 Task: Open Card Software Maintenance Review in Board Resource Allocation Software to Workspace Hotel Reservations and add a team member Softage.4@softage.net, a label Blue, a checklist Email Marketing, an attachment from your computer, a color Blue and finally, add a card description 'Plan and execute company team-building activity at a hiking trail' and a comment 'Let us approach this task with a sense of self-reflection and self-awareness, recognizing our own strengths and weaknesses.'. Add a start date 'Jan 04, 1900' with a due date 'Jan 11, 1900'
Action: Mouse moved to (100, 47)
Screenshot: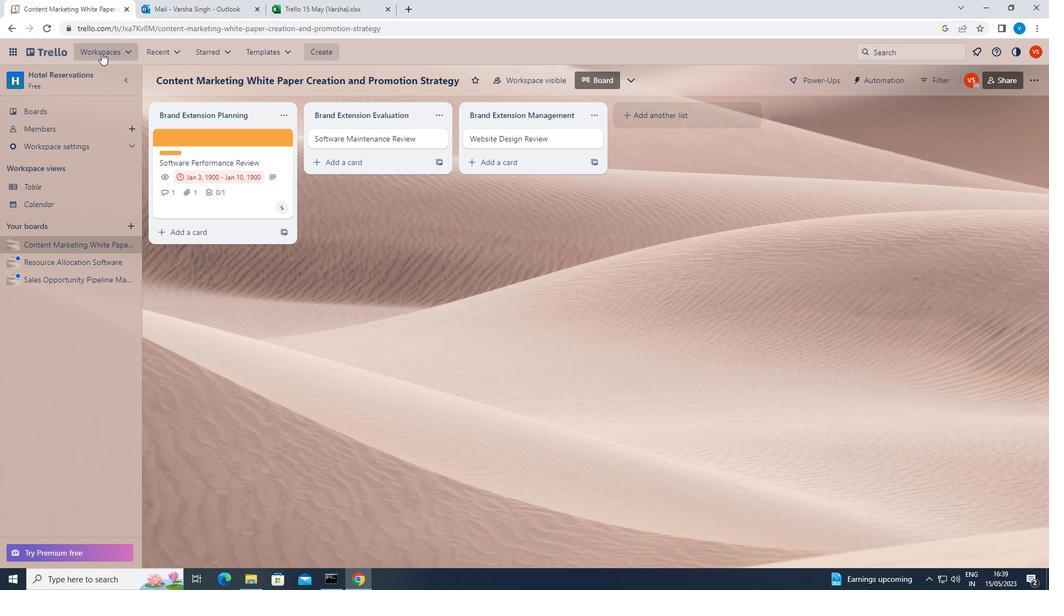 
Action: Mouse pressed left at (100, 47)
Screenshot: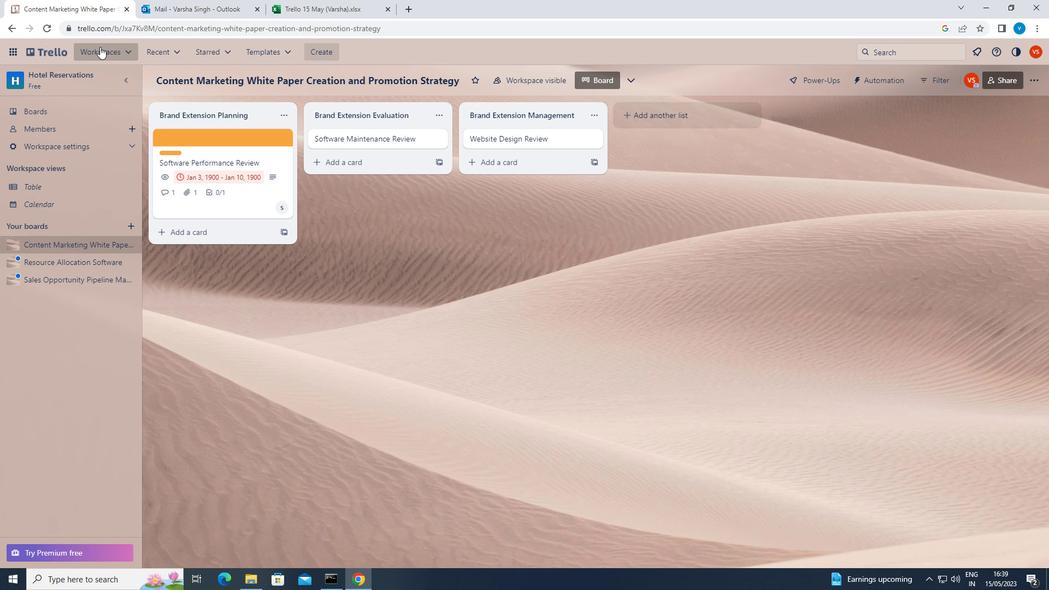 
Action: Mouse moved to (123, 542)
Screenshot: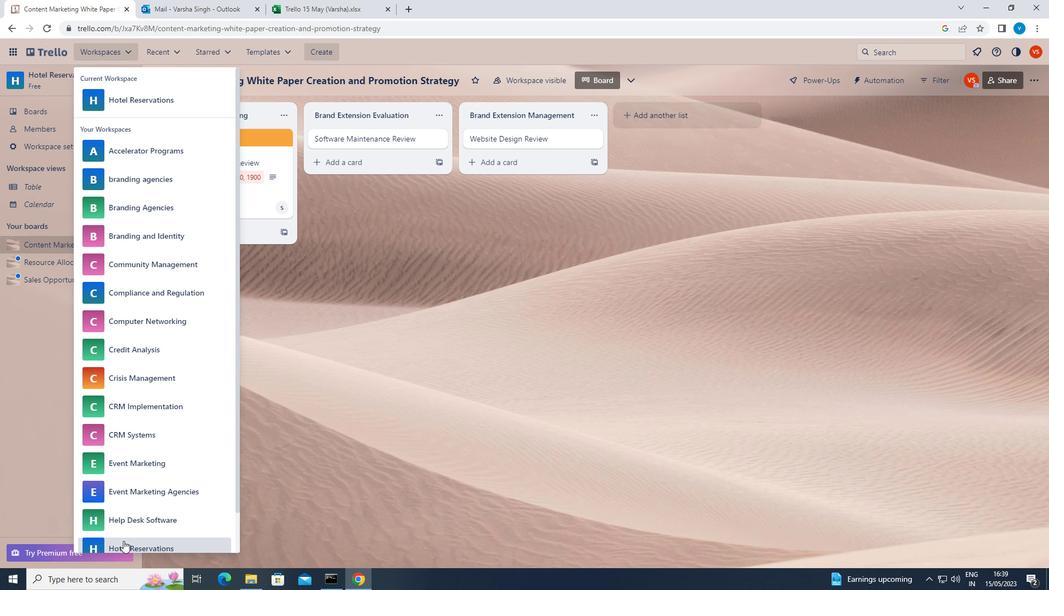 
Action: Mouse pressed left at (123, 542)
Screenshot: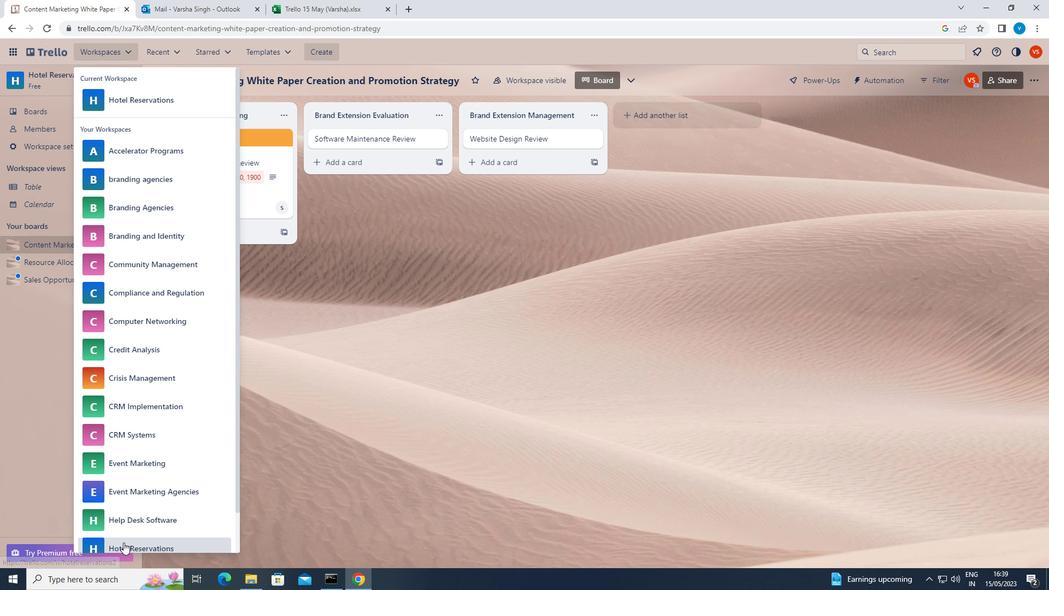 
Action: Mouse moved to (54, 260)
Screenshot: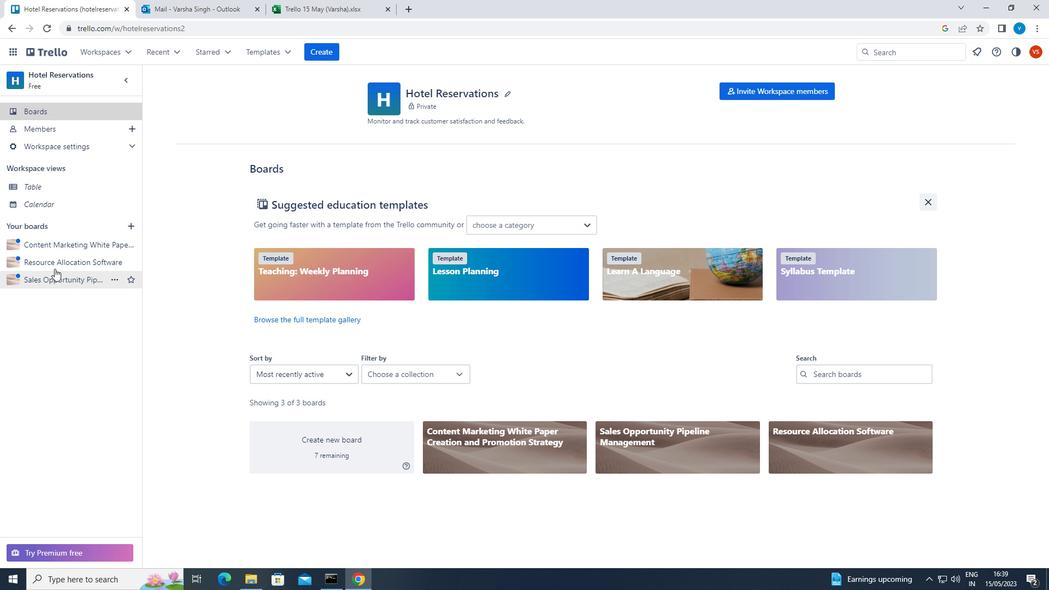 
Action: Mouse pressed left at (54, 260)
Screenshot: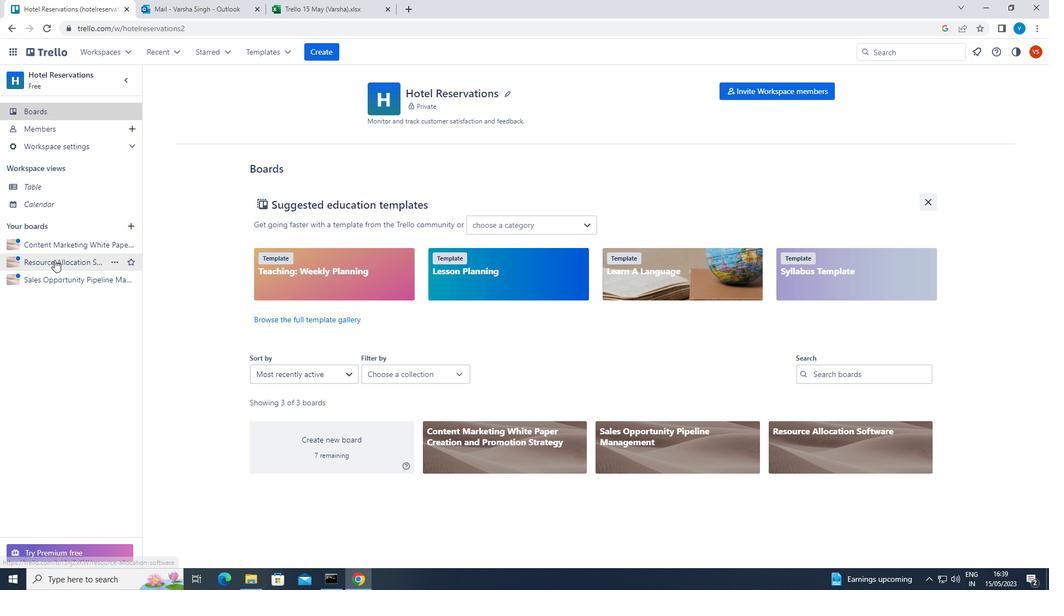 
Action: Mouse moved to (332, 141)
Screenshot: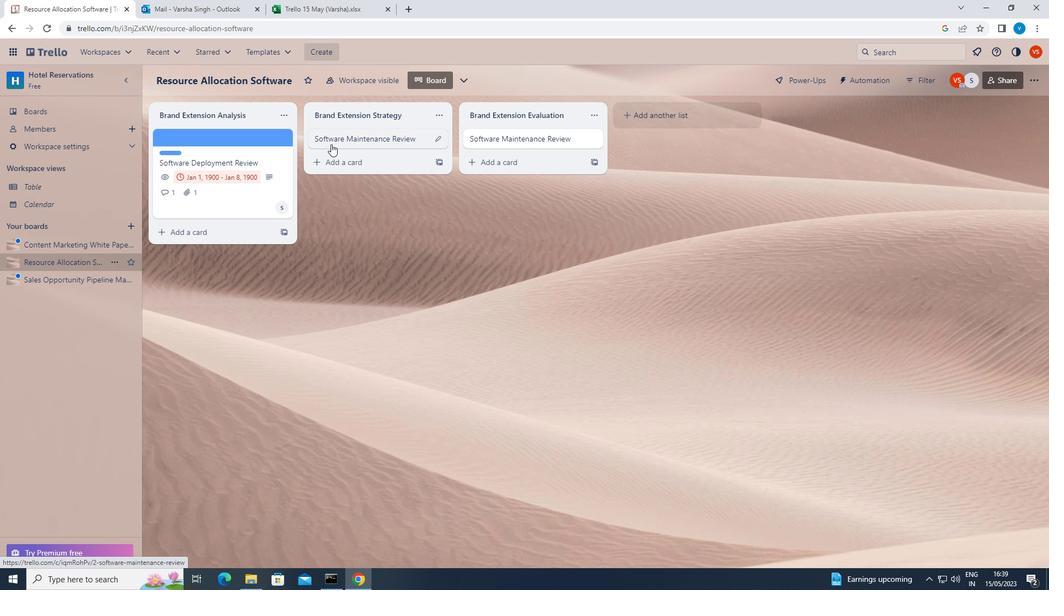 
Action: Mouse pressed left at (332, 141)
Screenshot: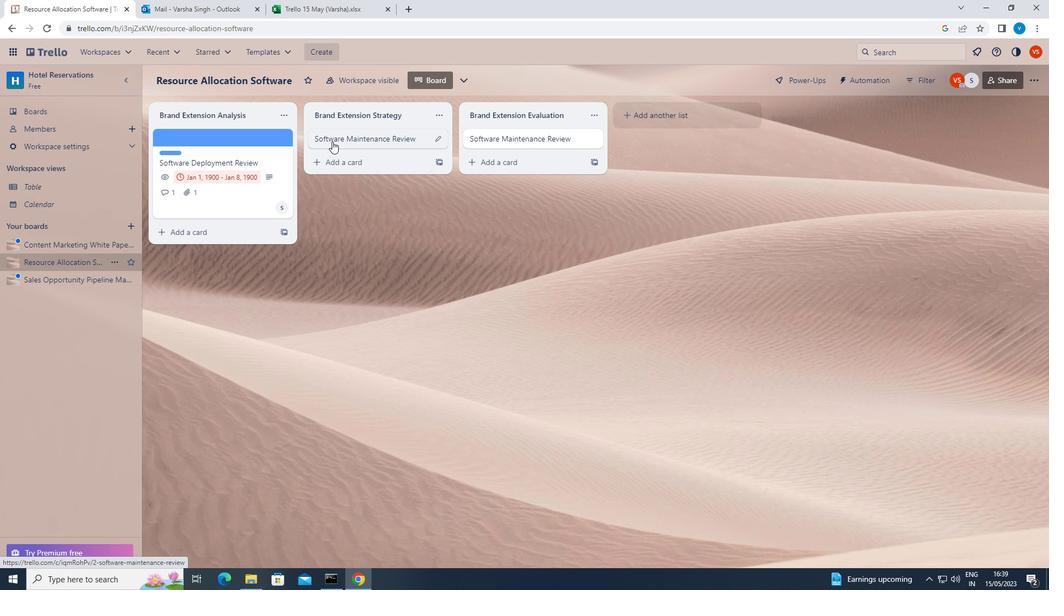 
Action: Mouse moved to (663, 174)
Screenshot: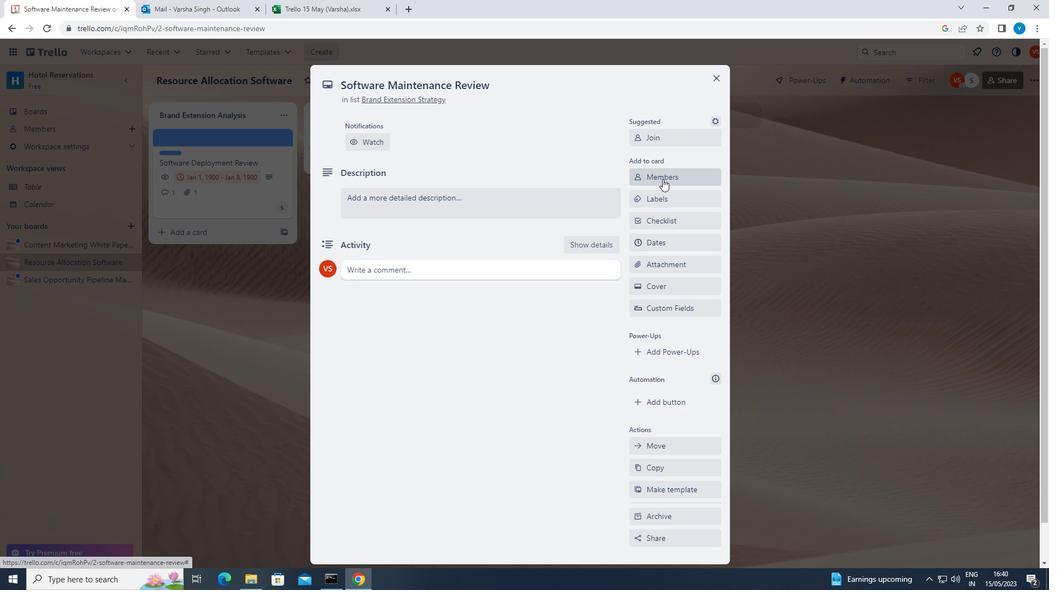 
Action: Mouse pressed left at (663, 174)
Screenshot: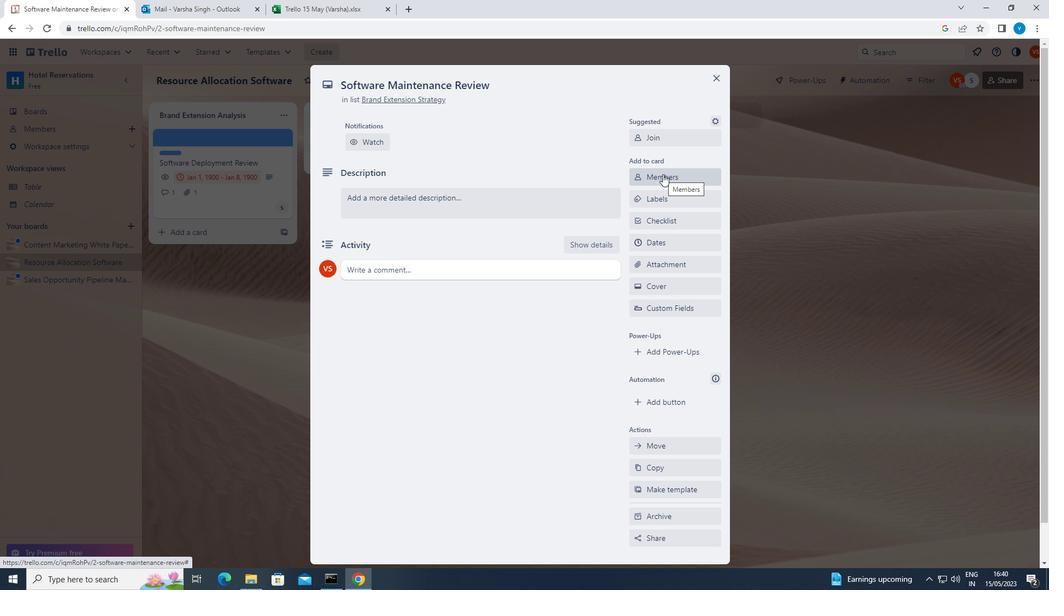 
Action: Key pressed <Key.shift>SOFTAGE.4<Key.shift><Key.shift>@SOFTAGE.NET
Screenshot: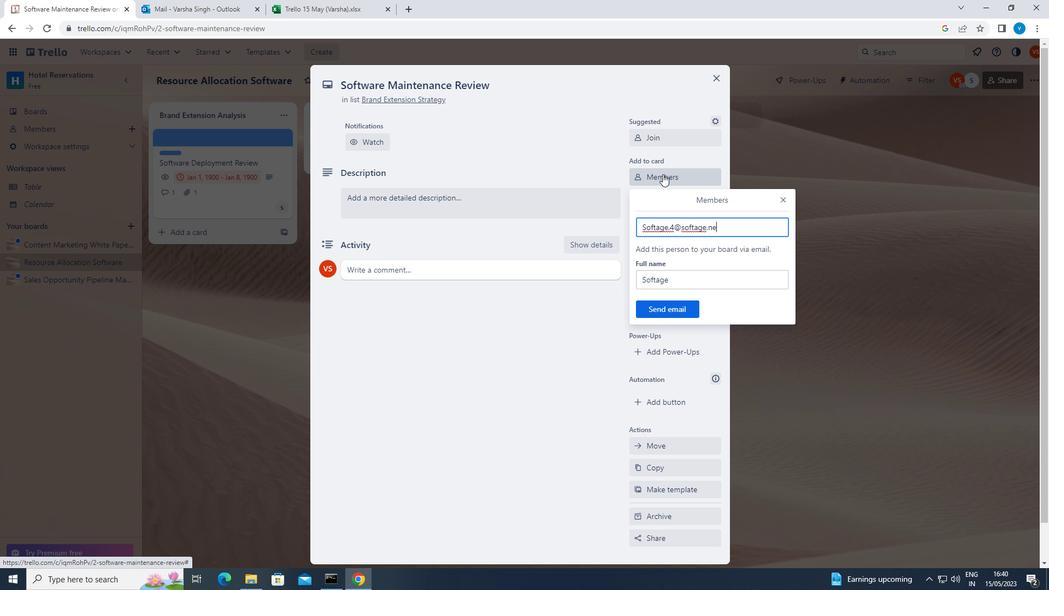 
Action: Mouse moved to (673, 302)
Screenshot: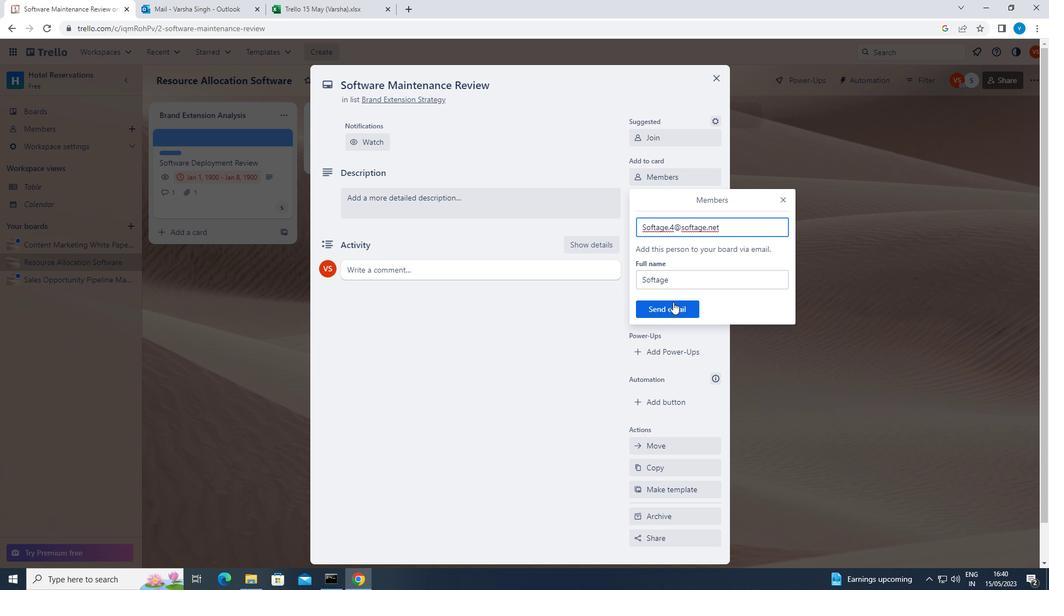 
Action: Mouse pressed left at (673, 302)
Screenshot: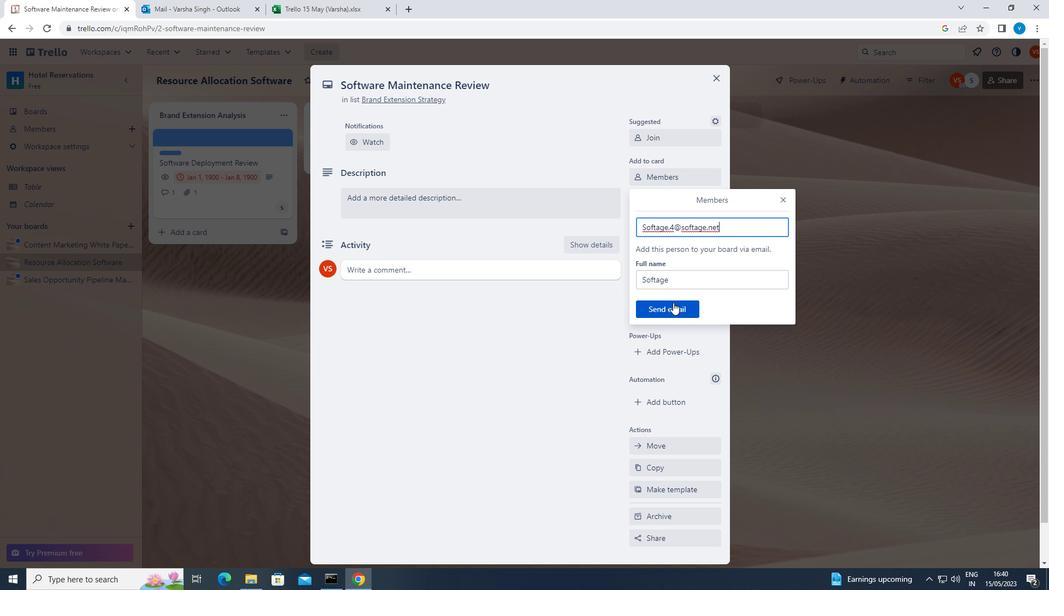 
Action: Mouse moved to (670, 198)
Screenshot: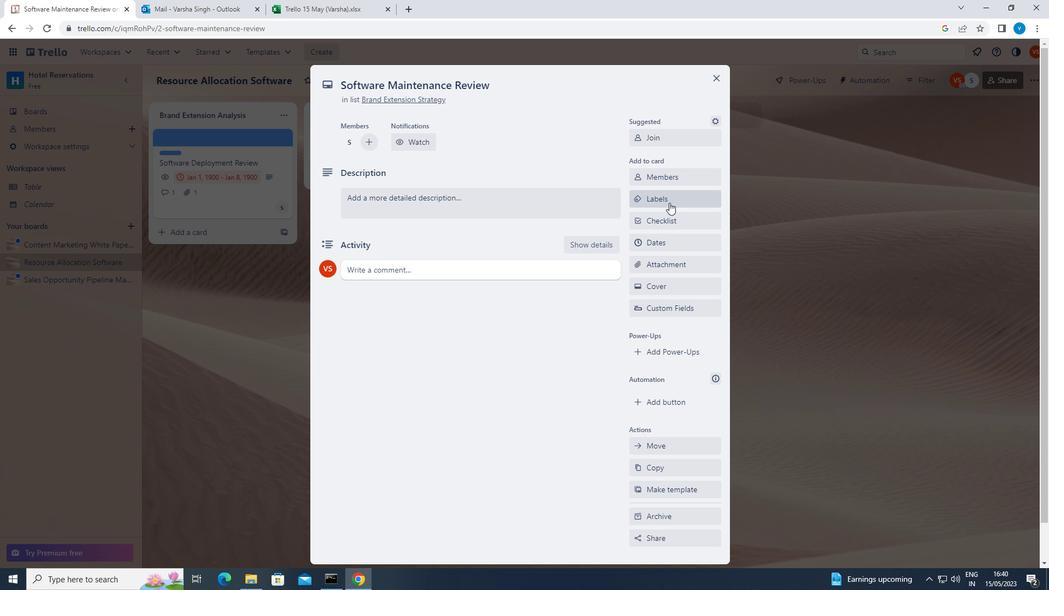 
Action: Mouse pressed left at (670, 198)
Screenshot: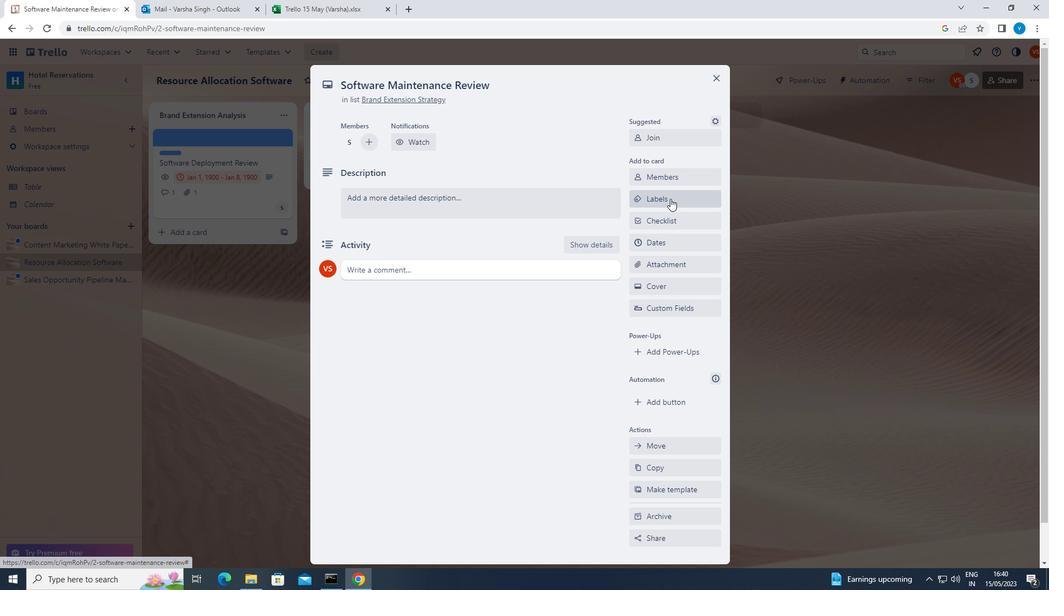 
Action: Mouse moved to (671, 379)
Screenshot: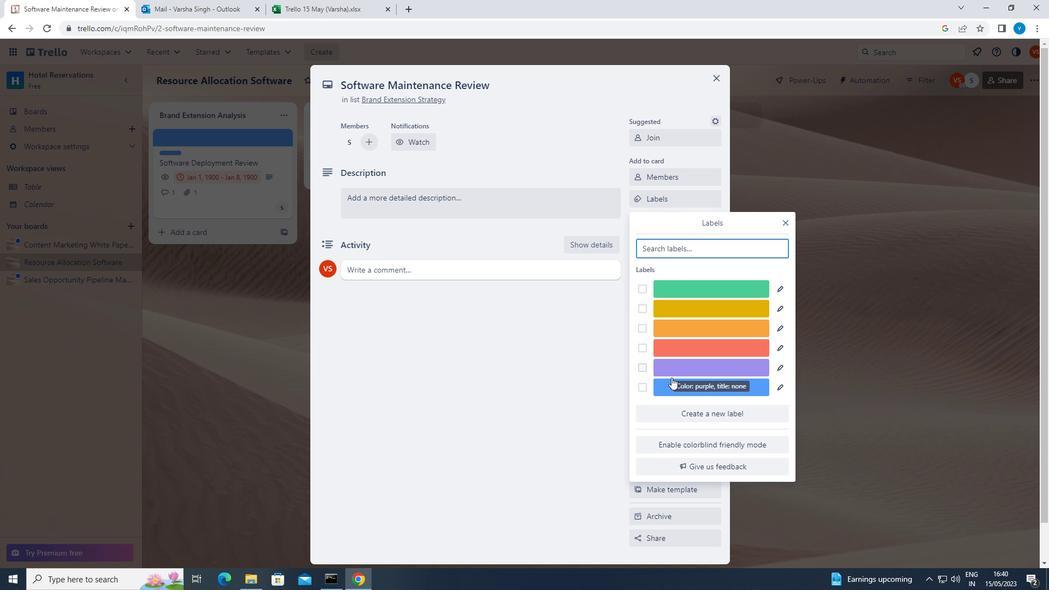 
Action: Mouse pressed left at (671, 379)
Screenshot: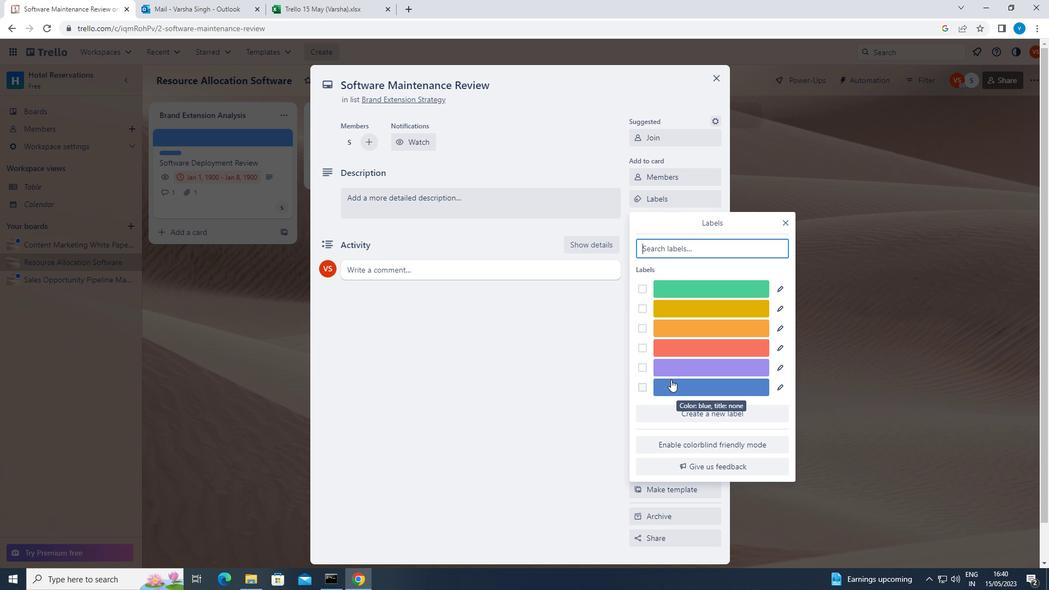 
Action: Mouse moved to (787, 224)
Screenshot: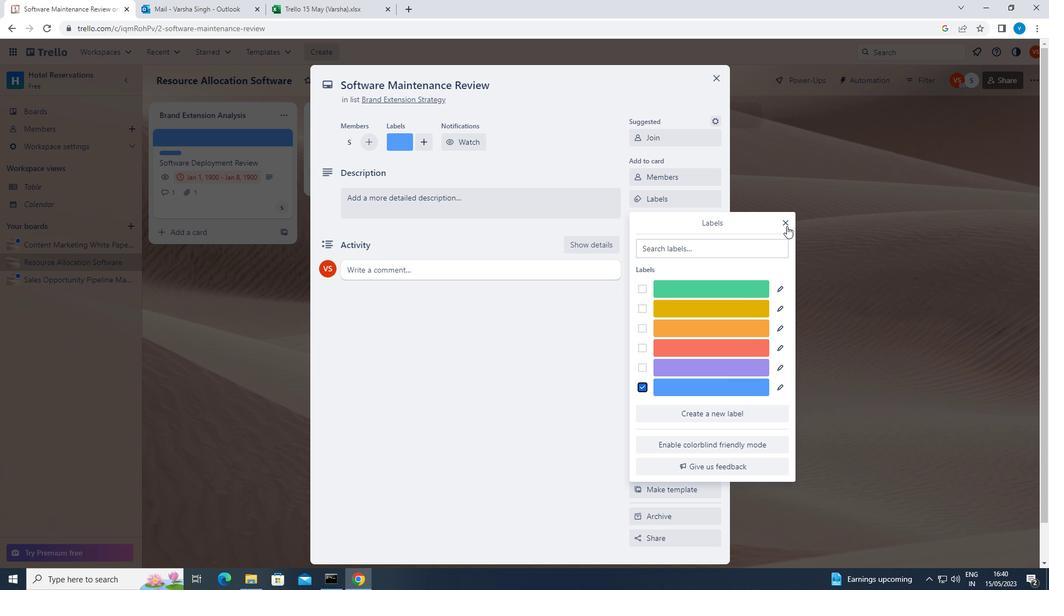 
Action: Mouse pressed left at (787, 224)
Screenshot: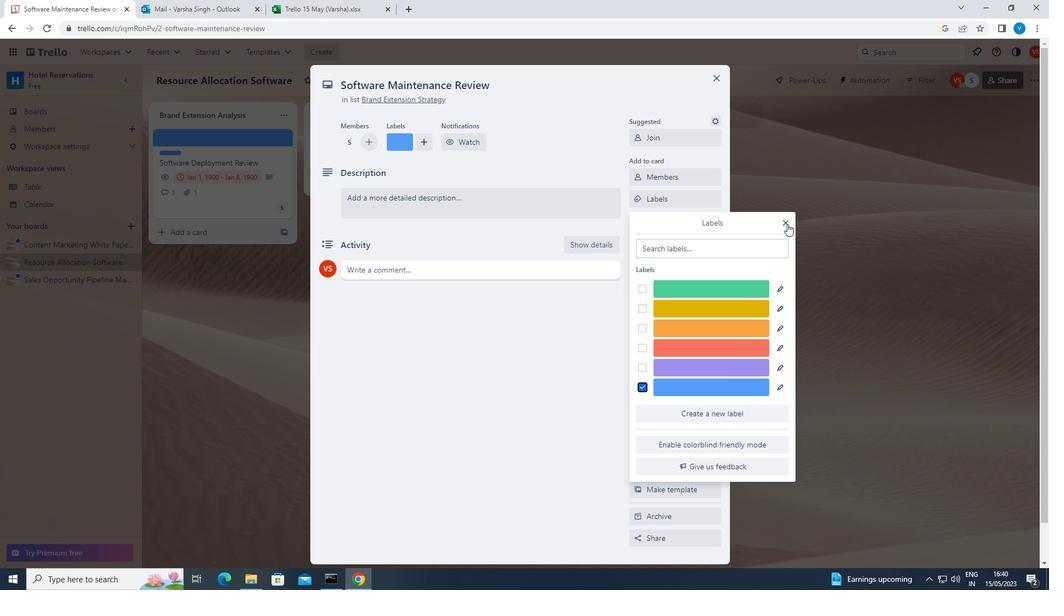
Action: Mouse moved to (703, 225)
Screenshot: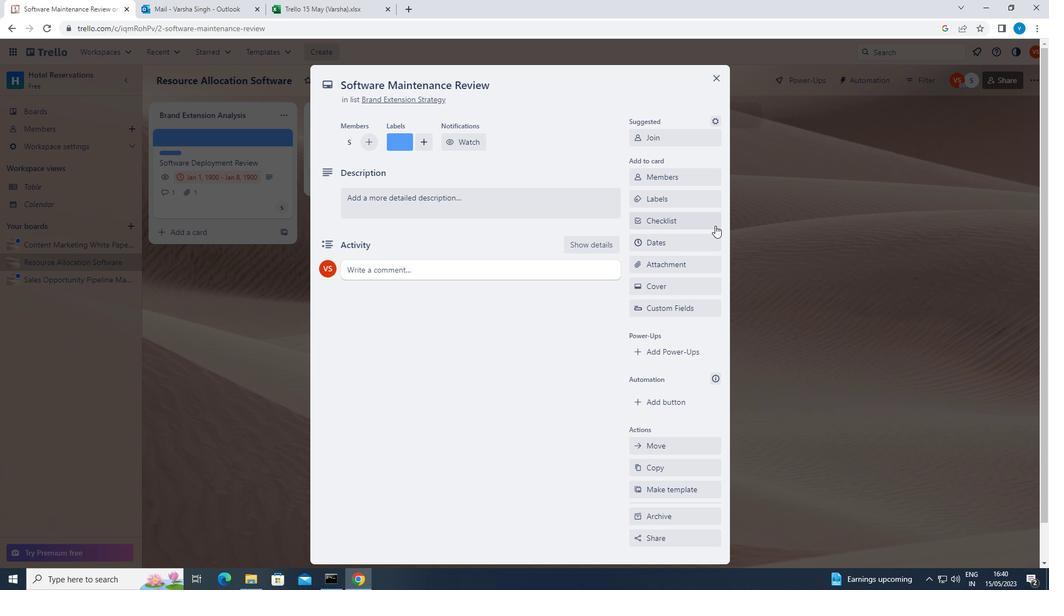 
Action: Mouse pressed left at (703, 225)
Screenshot: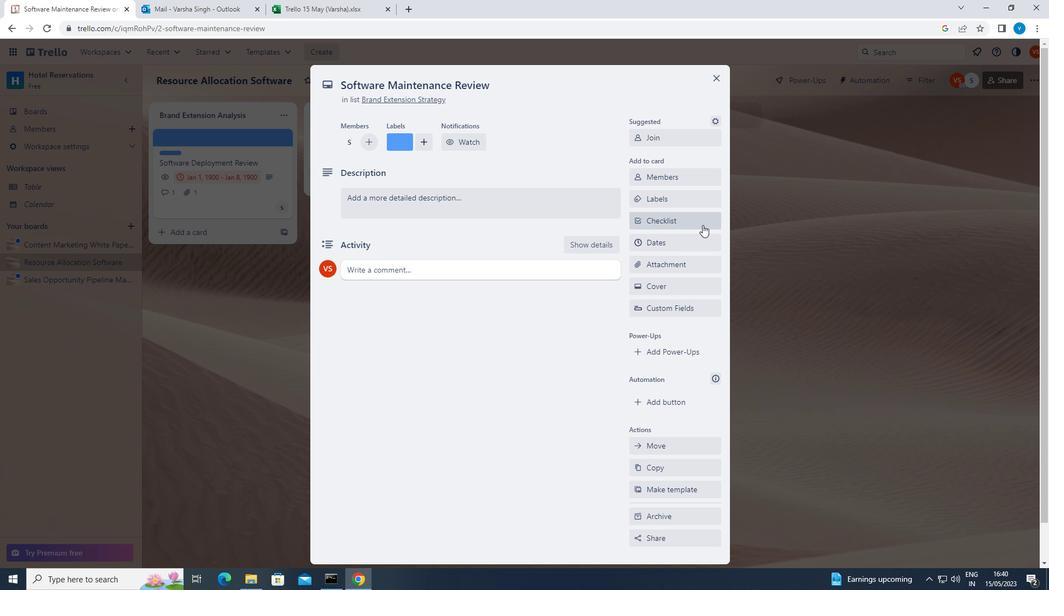 
Action: Mouse moved to (703, 224)
Screenshot: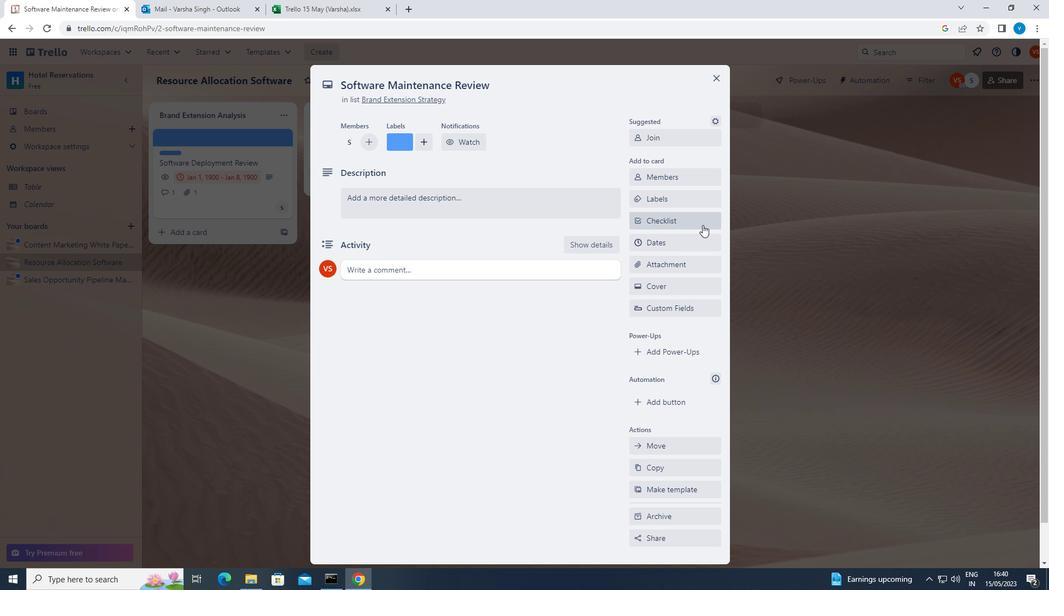 
Action: Key pressed <Key.shift>EMAIL<Key.space><Key.shift>MARKETING
Screenshot: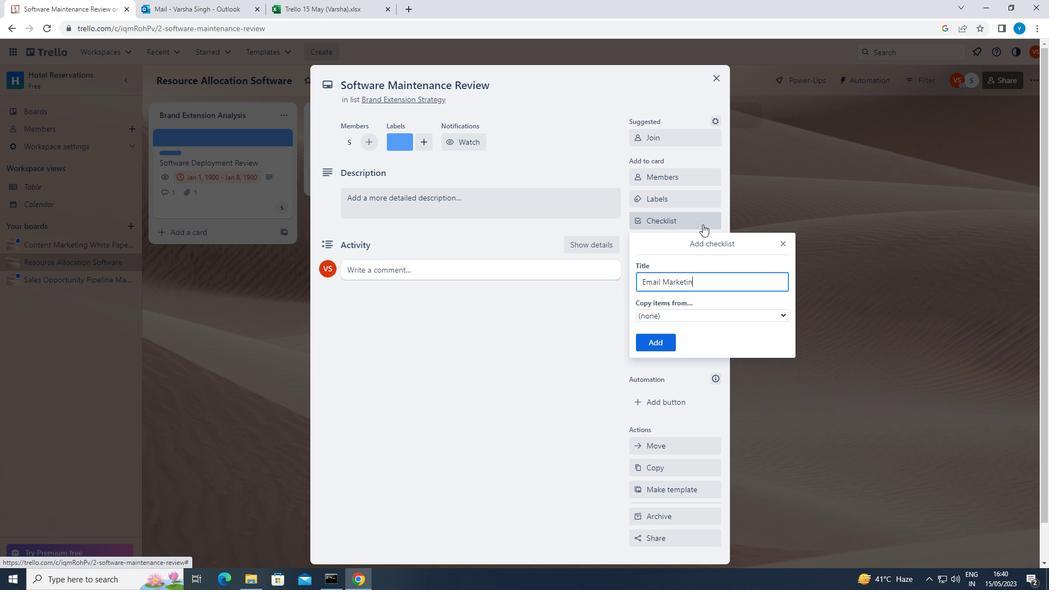 
Action: Mouse moved to (660, 343)
Screenshot: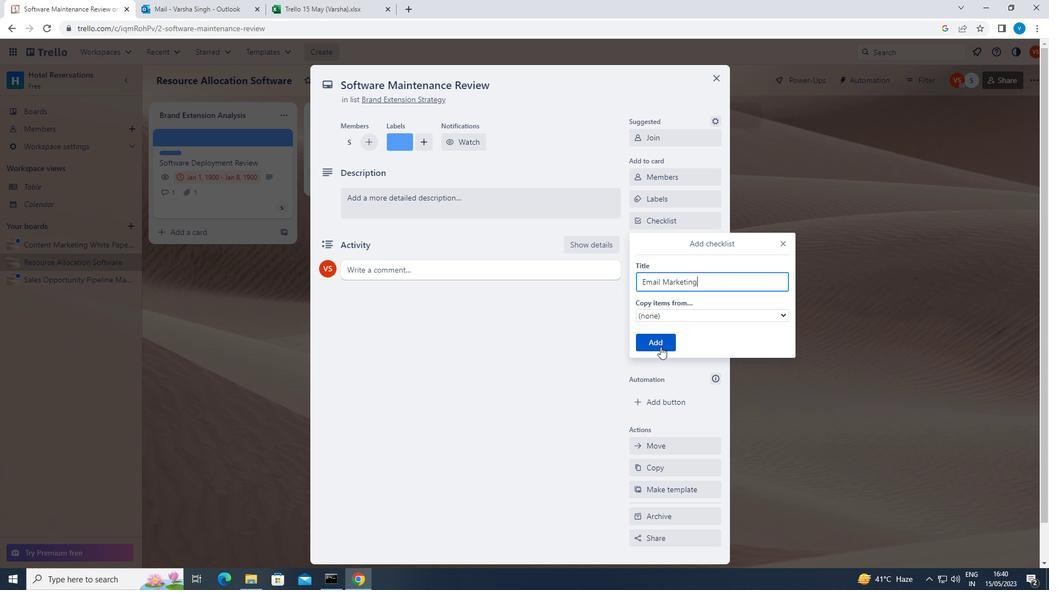 
Action: Mouse pressed left at (660, 343)
Screenshot: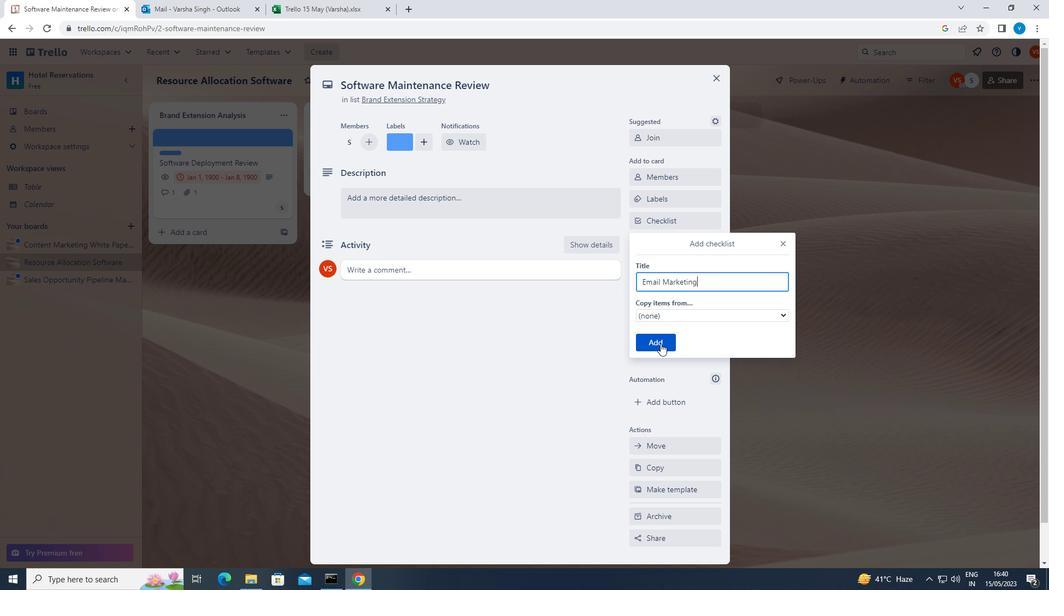 
Action: Mouse moved to (666, 266)
Screenshot: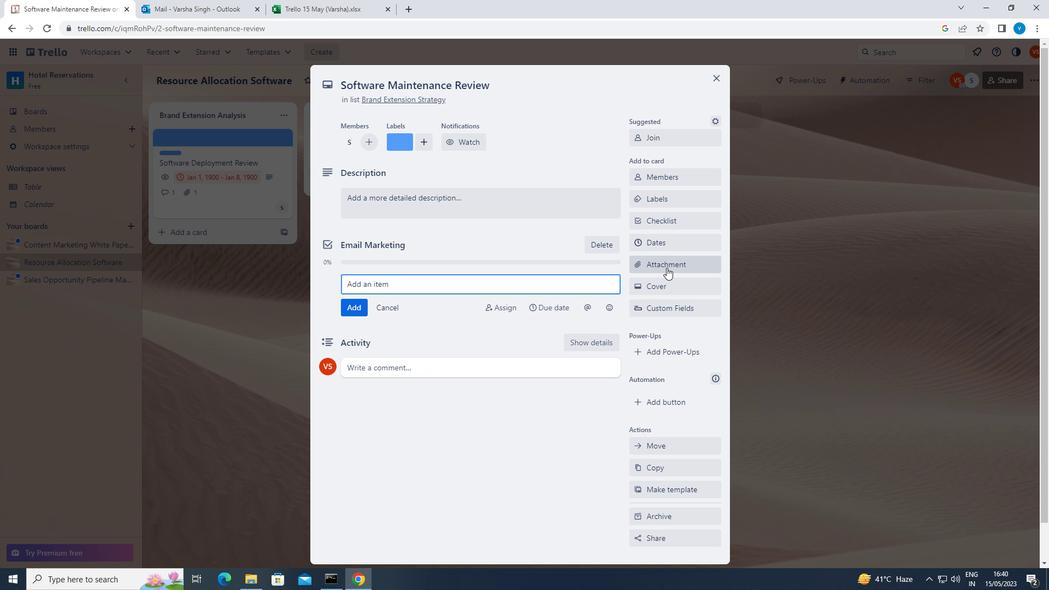 
Action: Mouse pressed left at (666, 266)
Screenshot: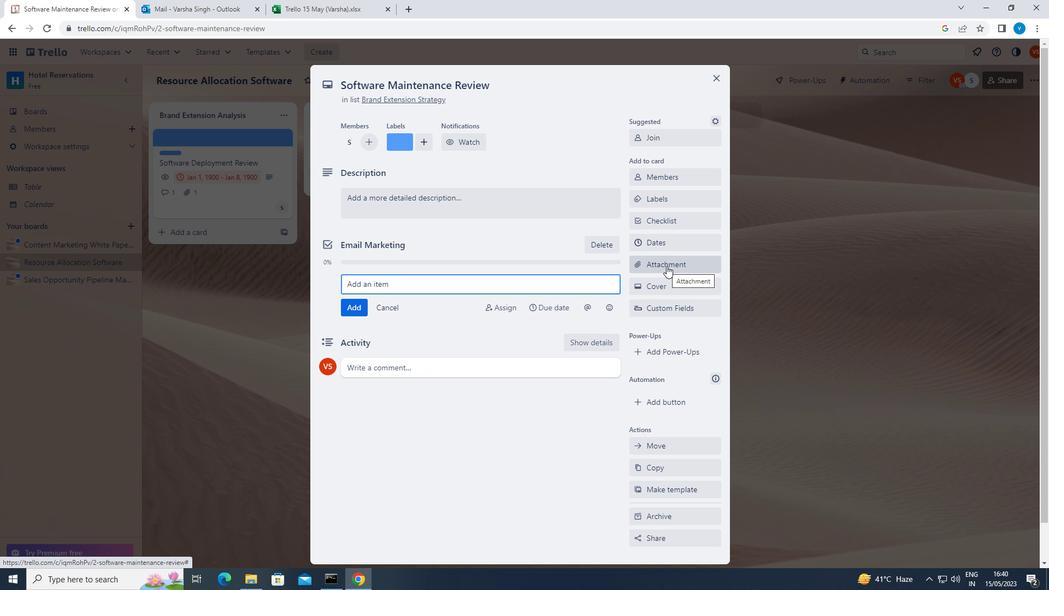 
Action: Mouse moved to (660, 308)
Screenshot: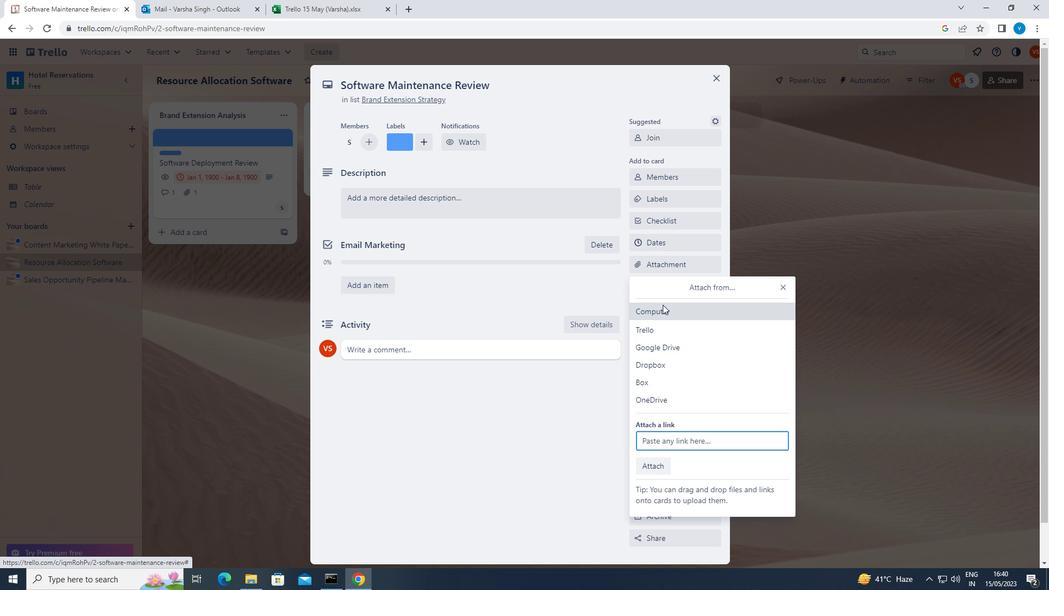 
Action: Mouse pressed left at (660, 308)
Screenshot: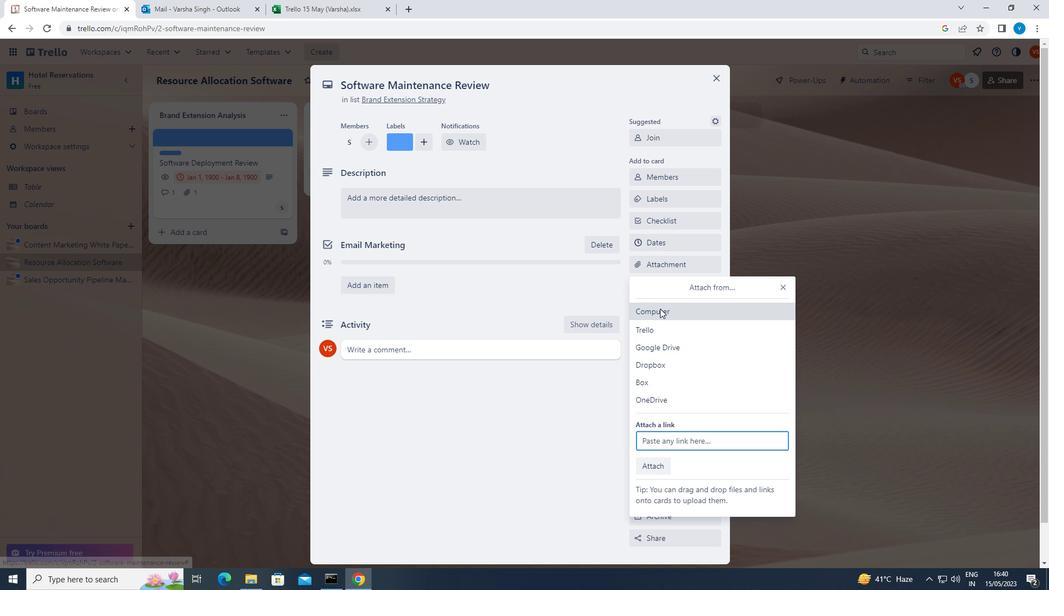 
Action: Mouse moved to (364, 195)
Screenshot: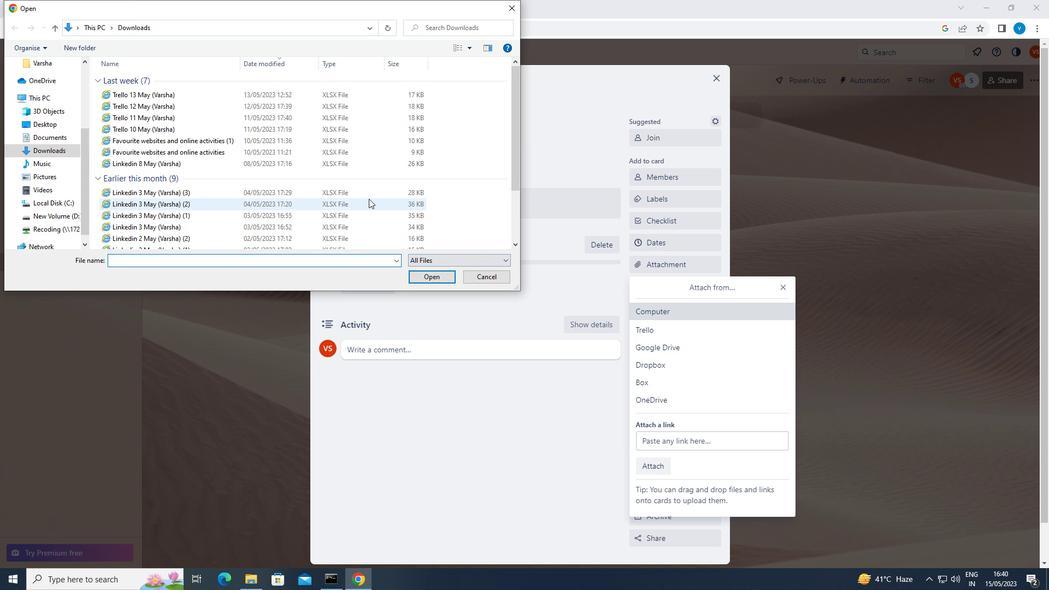 
Action: Mouse pressed left at (364, 195)
Screenshot: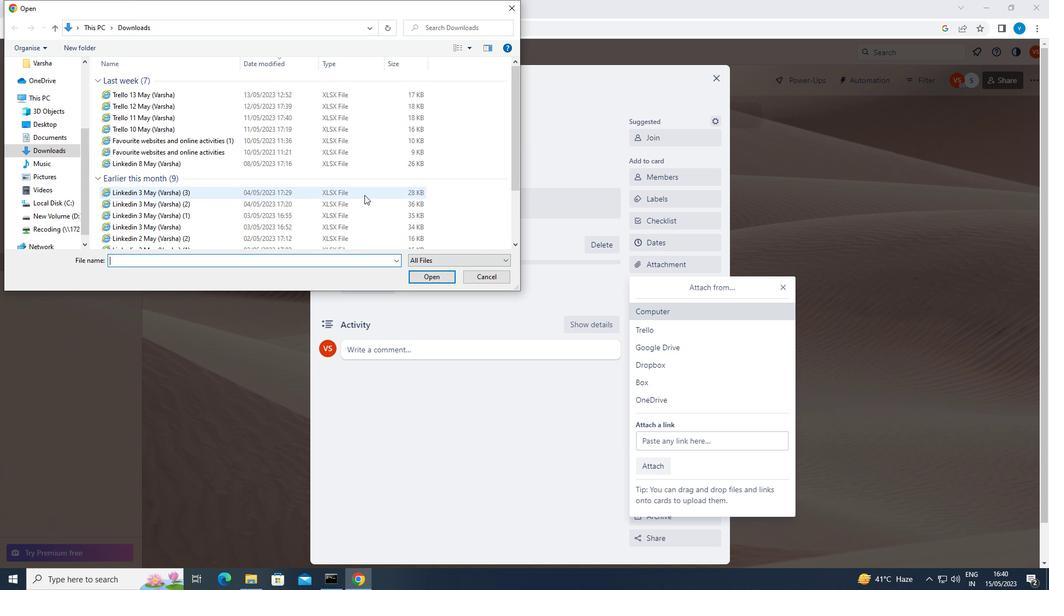
Action: Mouse moved to (438, 279)
Screenshot: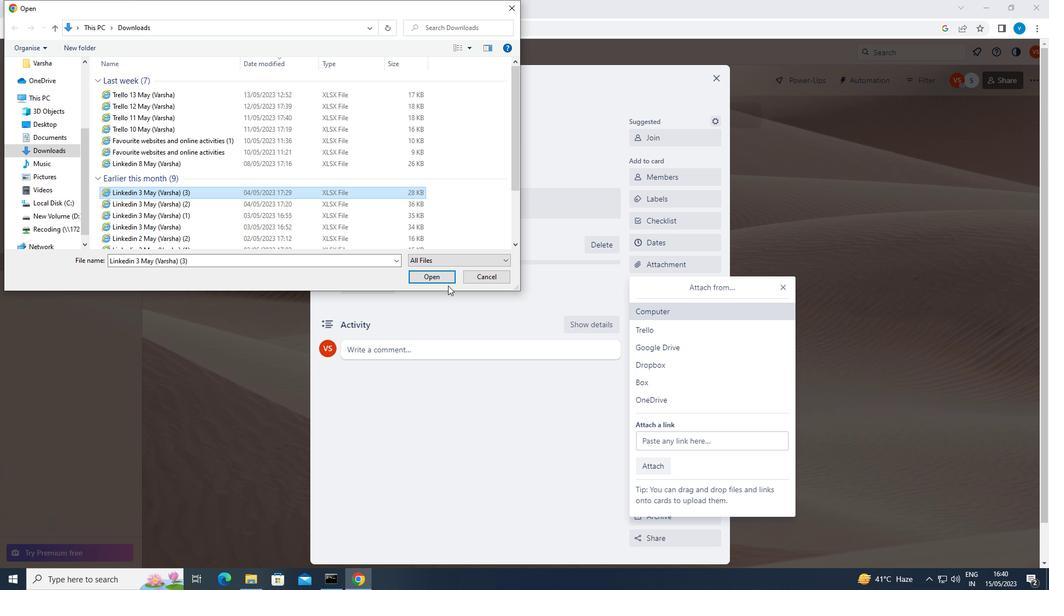
Action: Mouse pressed left at (438, 279)
Screenshot: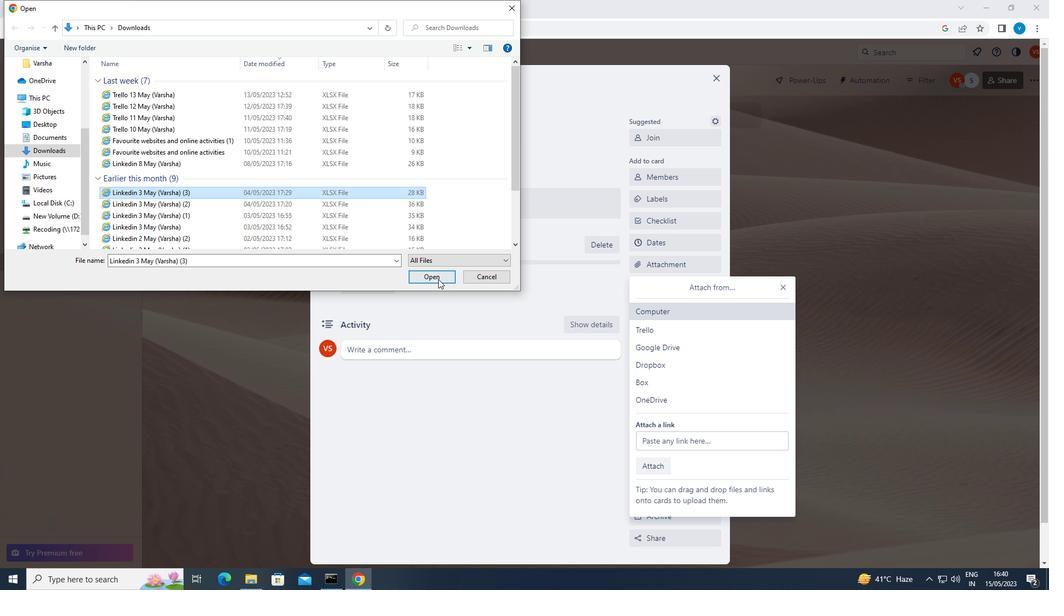 
Action: Mouse moved to (648, 286)
Screenshot: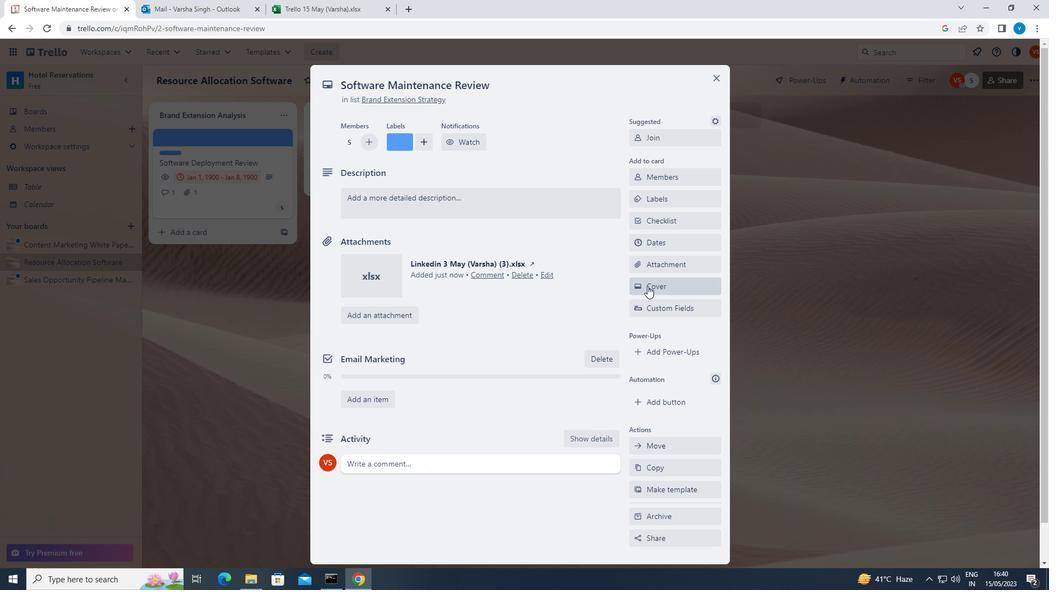 
Action: Mouse pressed left at (648, 286)
Screenshot: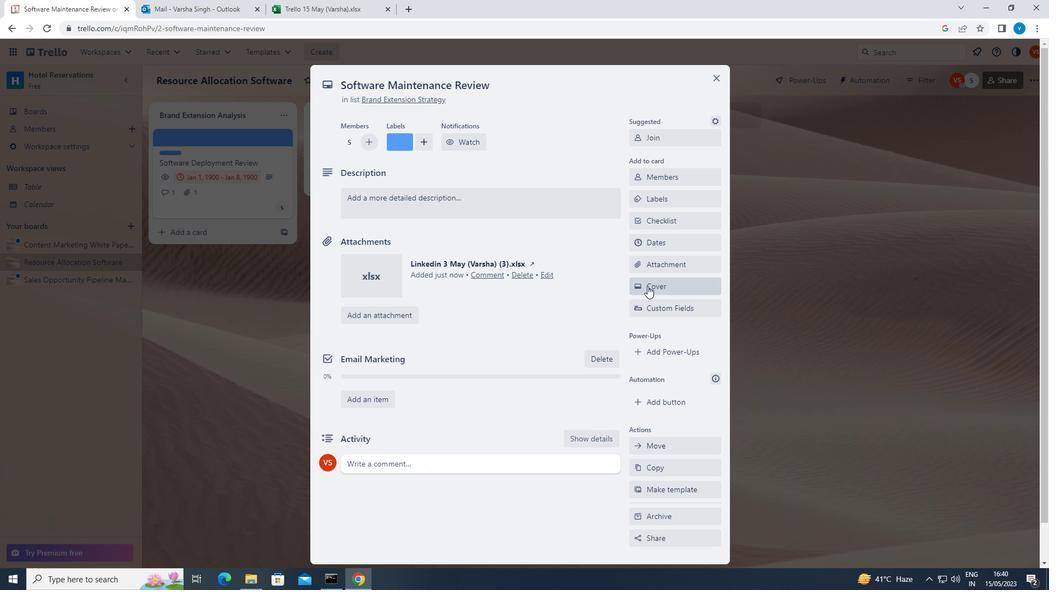 
Action: Mouse moved to (651, 370)
Screenshot: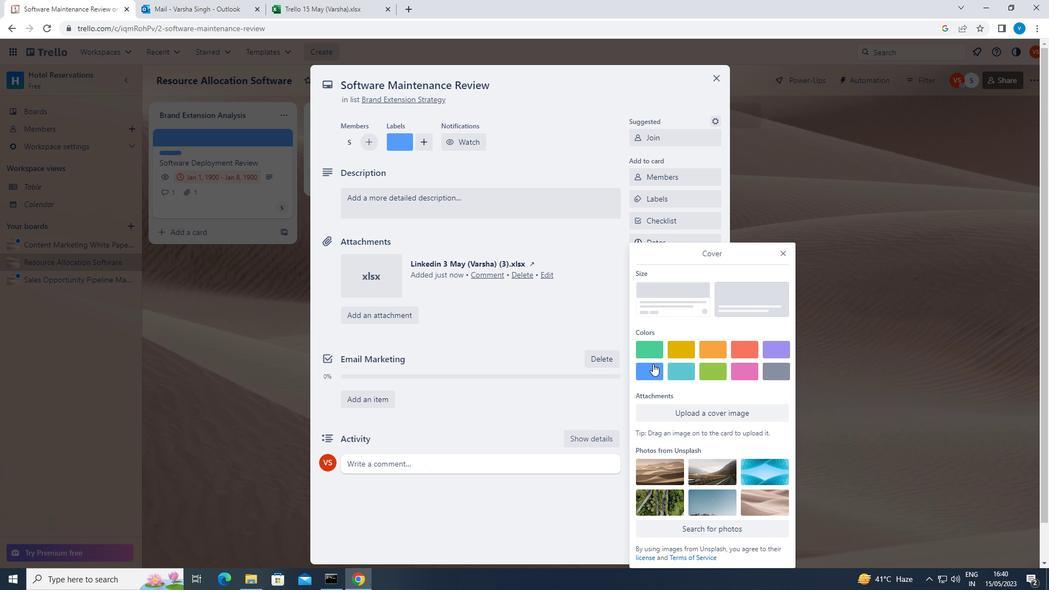 
Action: Mouse pressed left at (651, 370)
Screenshot: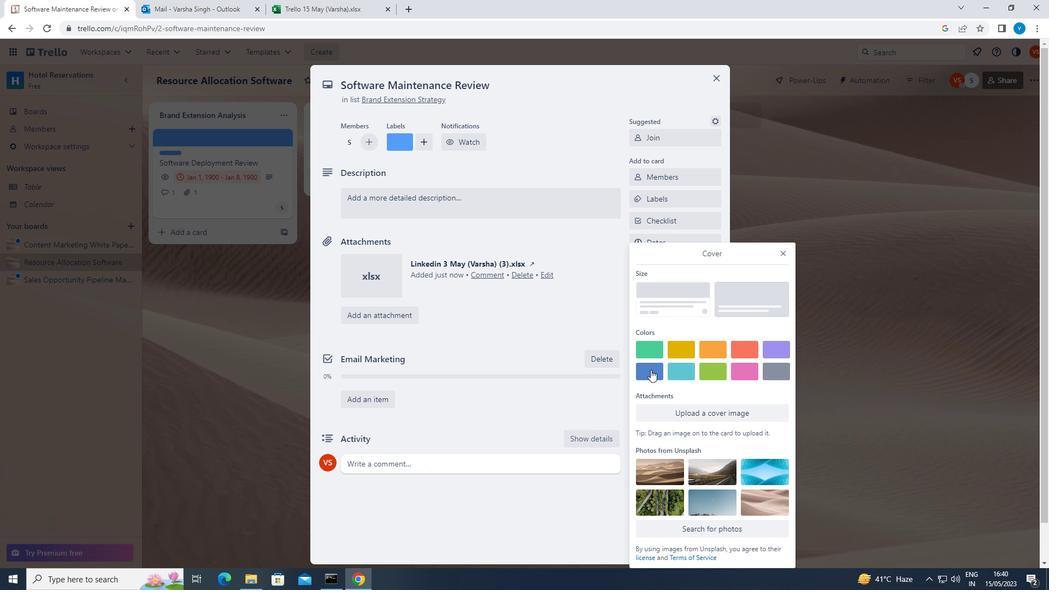 
Action: Mouse moved to (780, 235)
Screenshot: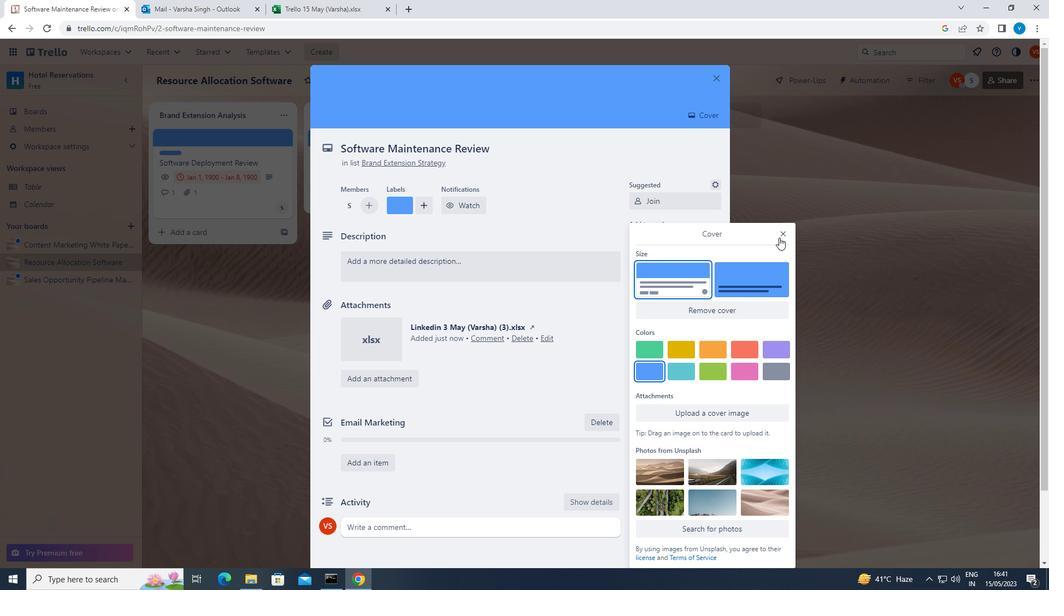 
Action: Mouse pressed left at (780, 235)
Screenshot: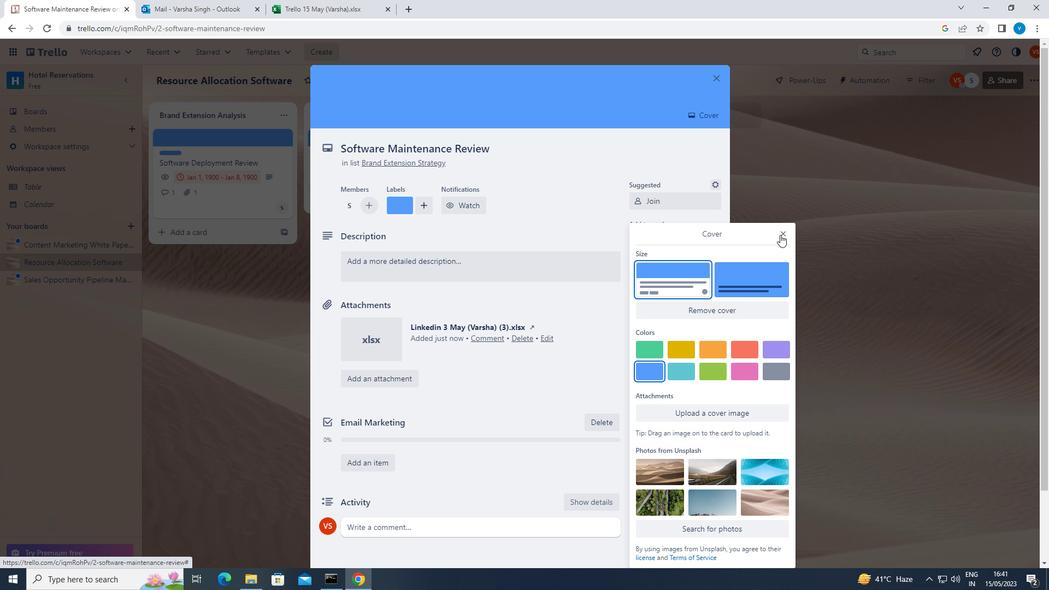 
Action: Mouse moved to (560, 266)
Screenshot: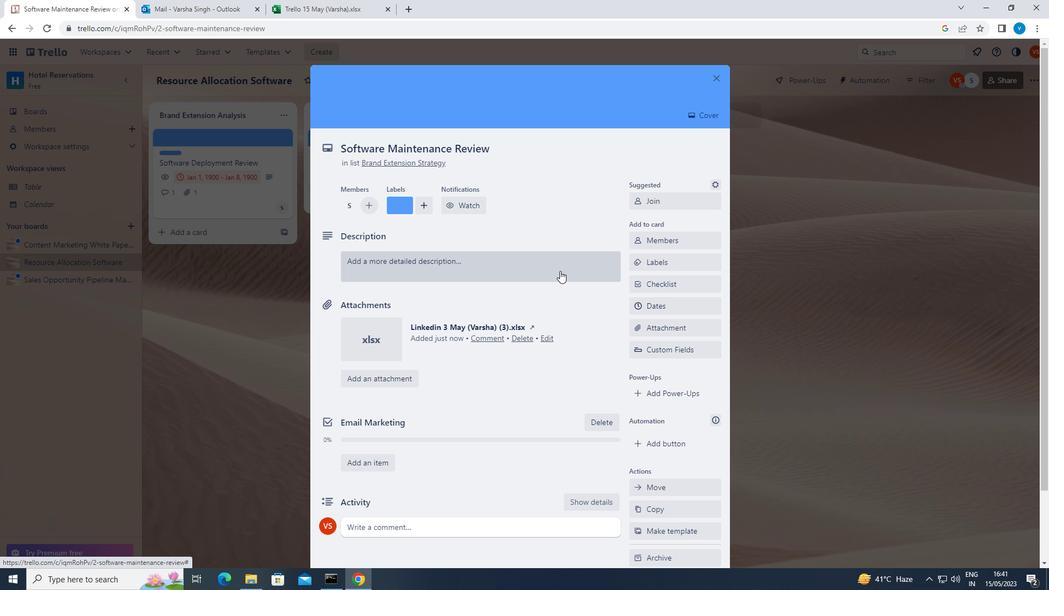 
Action: Mouse pressed left at (560, 266)
Screenshot: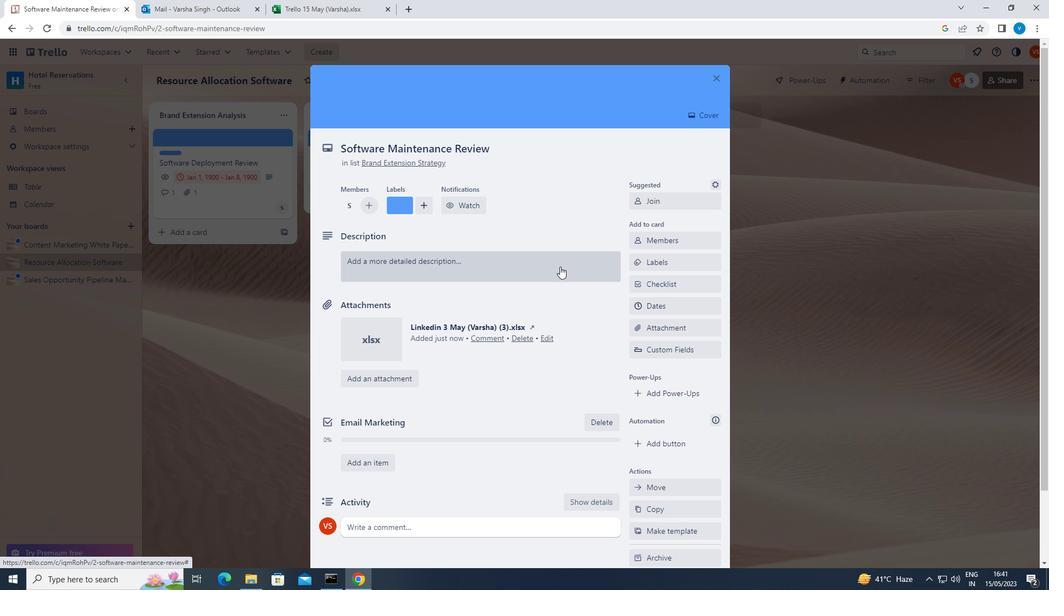 
Action: Mouse moved to (560, 266)
Screenshot: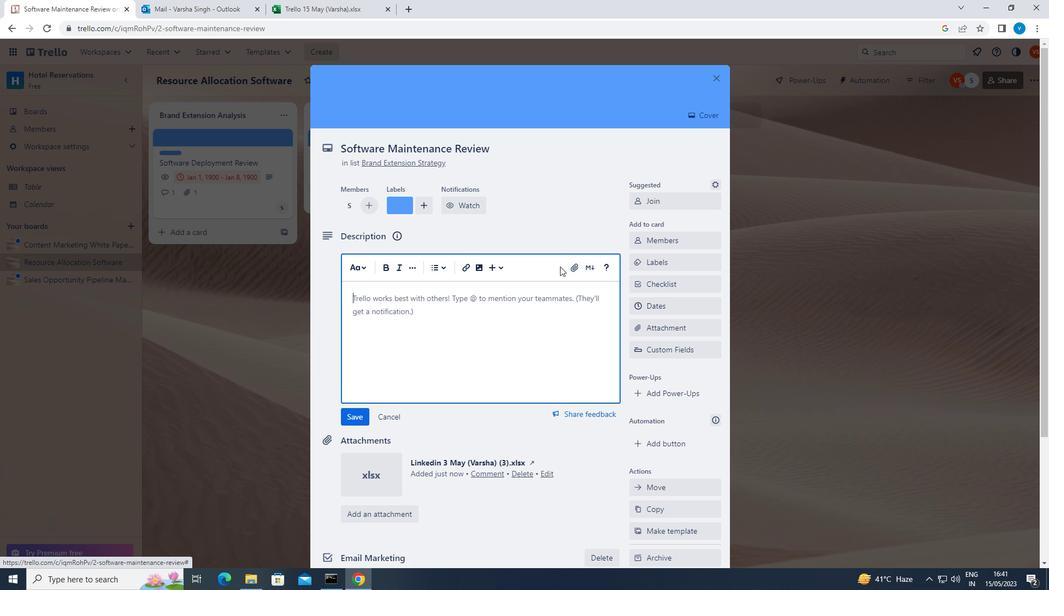 
Action: Key pressed <Key.shift>PLAN<Key.space>AND<Key.space>EXECUTE<Key.space>COMPANY<Key.space>TEAM-BUILDING<Key.space>ACTIVITY<Key.space>AT<Key.space>A<Key.space>HIKING<Key.space>TRAIL
Screenshot: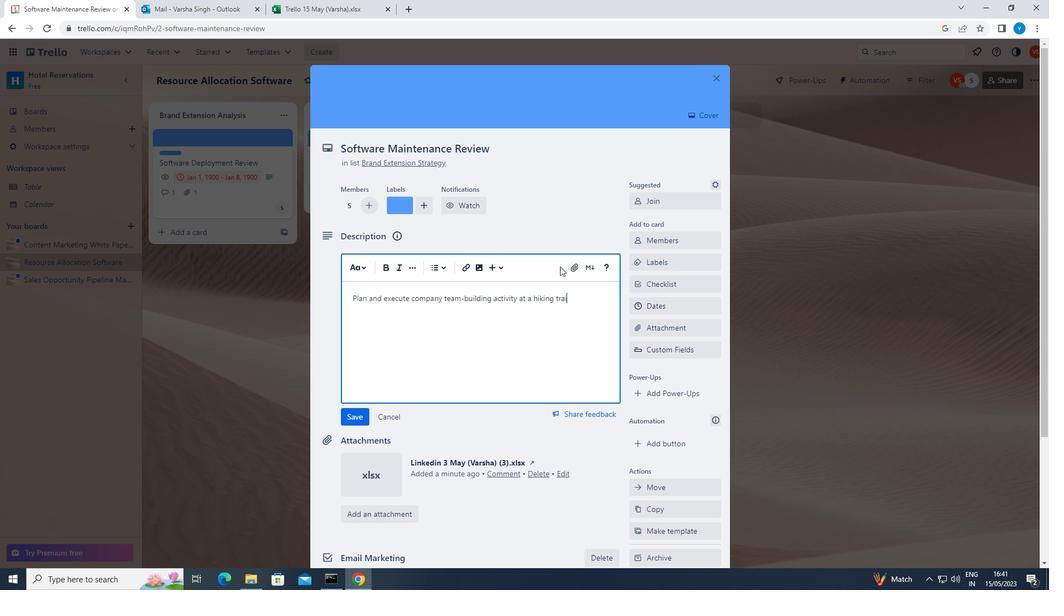 
Action: Mouse moved to (359, 412)
Screenshot: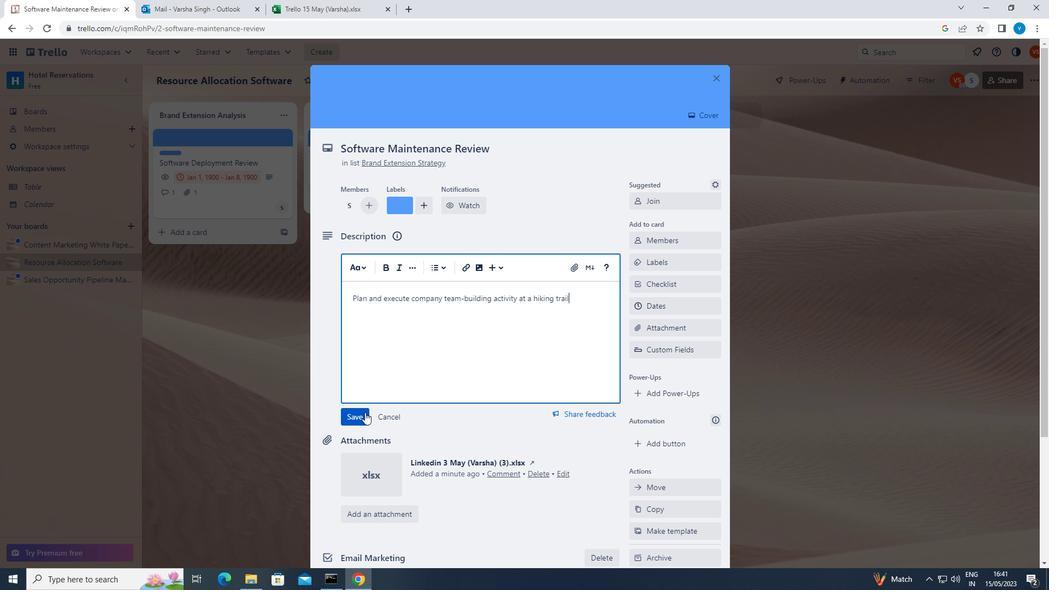 
Action: Mouse pressed left at (359, 412)
Screenshot: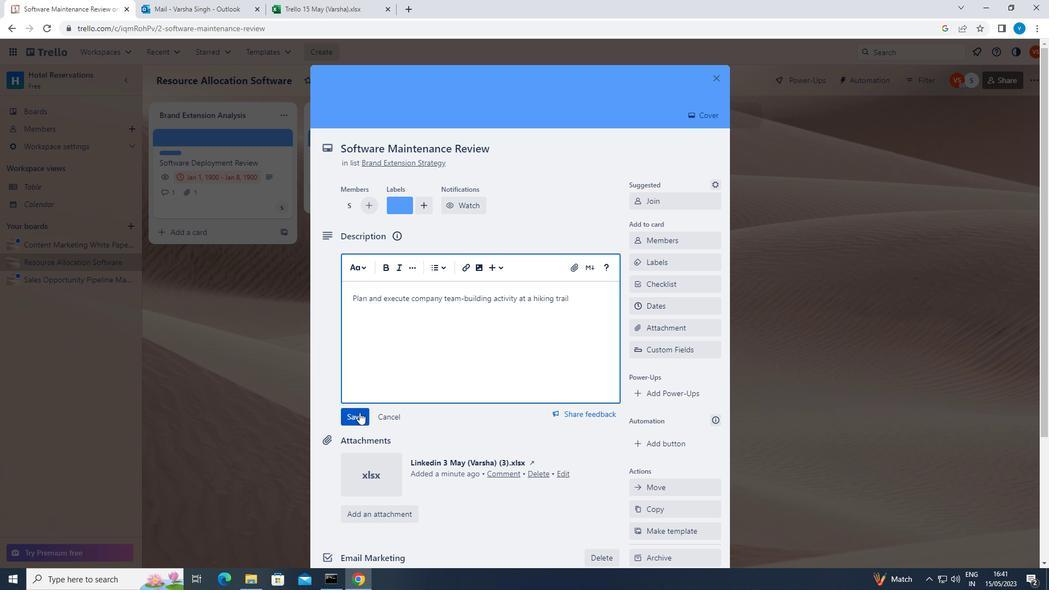 
Action: Mouse moved to (378, 502)
Screenshot: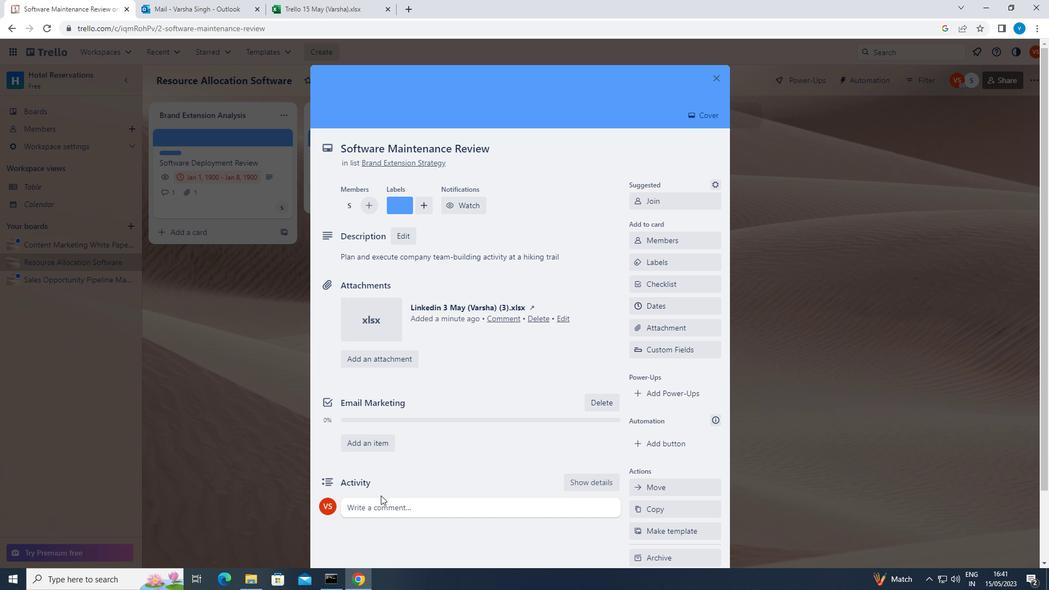 
Action: Mouse pressed left at (378, 502)
Screenshot: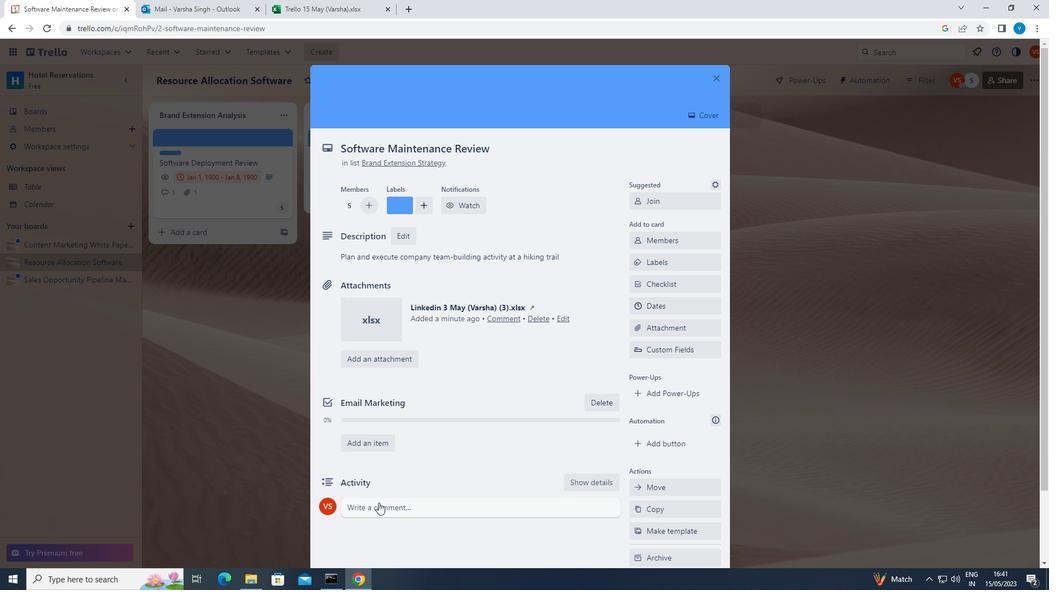 
Action: Key pressed <Key.shift>LET<Key.space>US<Key.space>APPROACH<Key.space>THIS<Key.space>TASK<Key.space>WITH<Key.space>A<Key.space>SENSE<Key.space>OF<Key.space>SELF-REFLECTION<Key.space>AND<Key.space>SELF-AWARENESS,<Key.space>RECOH<Key.backspace>GNIZING<Key.space>OUR<Key.space>OWN<Key.space>STRENGTHS<Key.space>AND<Key.space>WEAKNESSES.
Screenshot: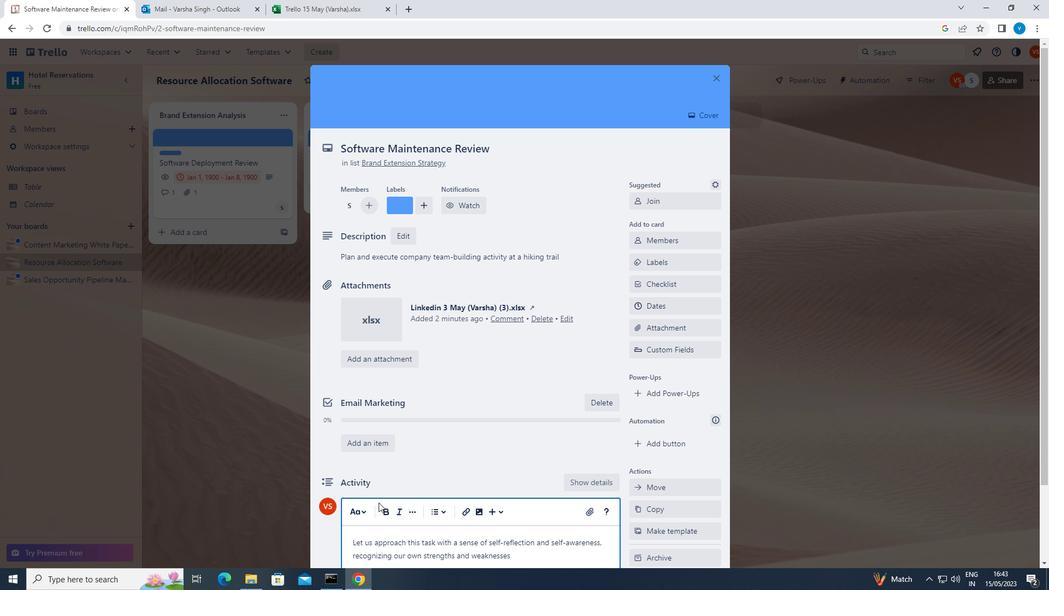 
Action: Mouse moved to (382, 500)
Screenshot: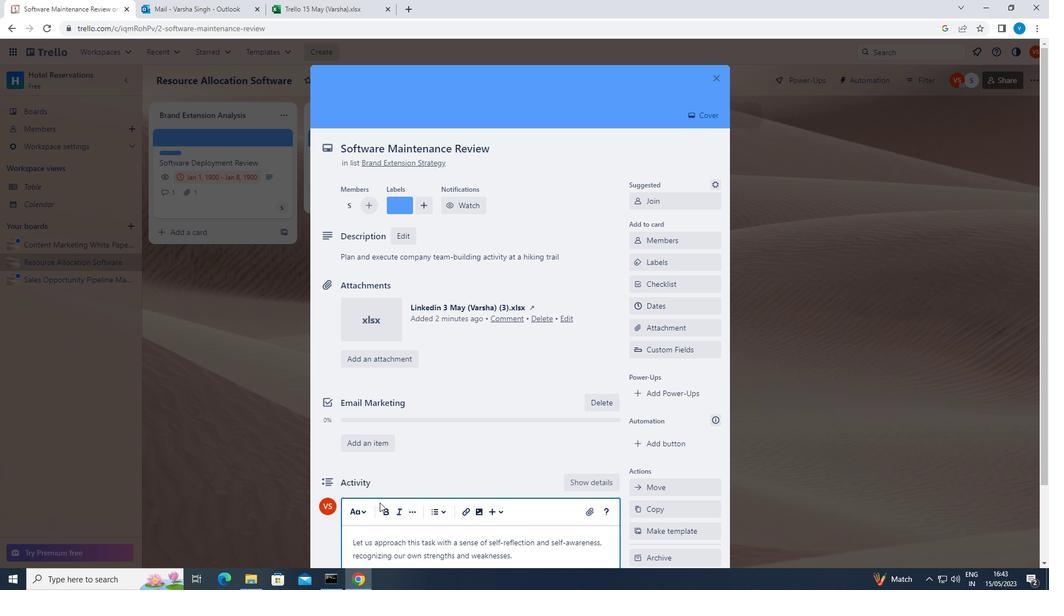 
Action: Mouse scrolled (382, 500) with delta (0, 0)
Screenshot: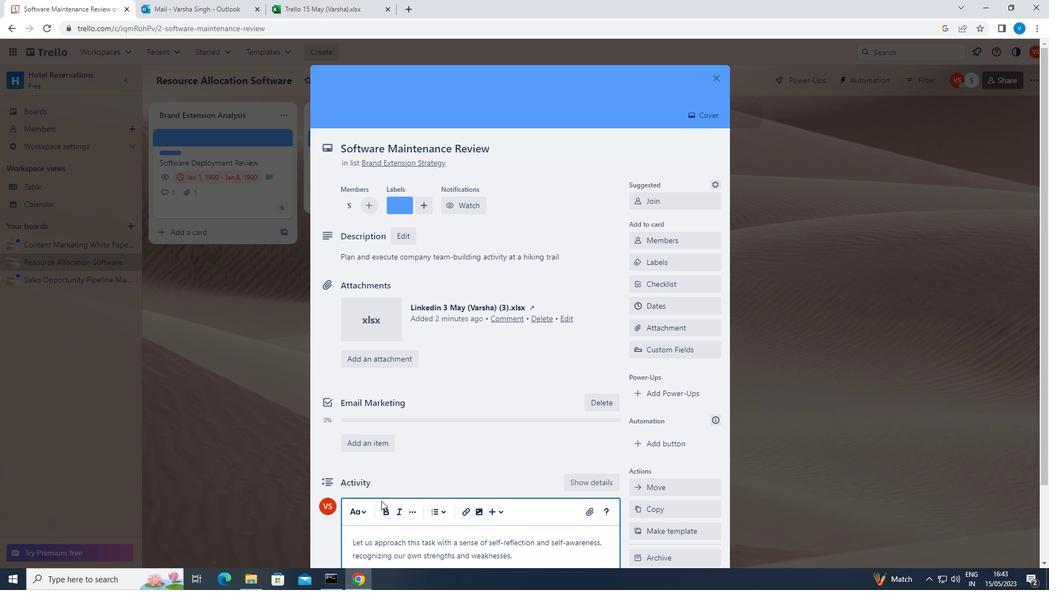 
Action: Mouse moved to (365, 530)
Screenshot: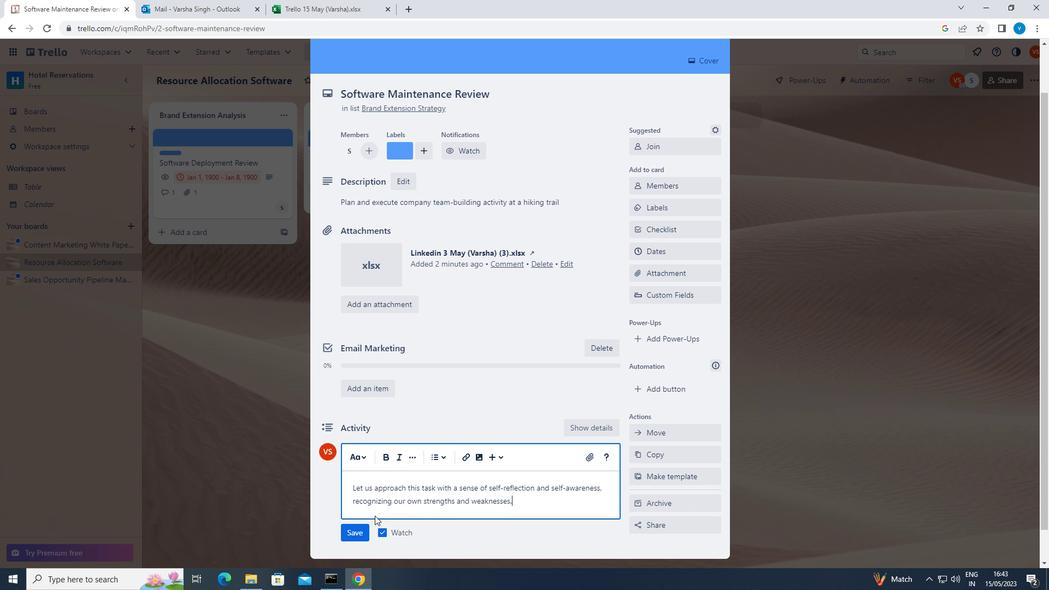 
Action: Mouse pressed left at (365, 530)
Screenshot: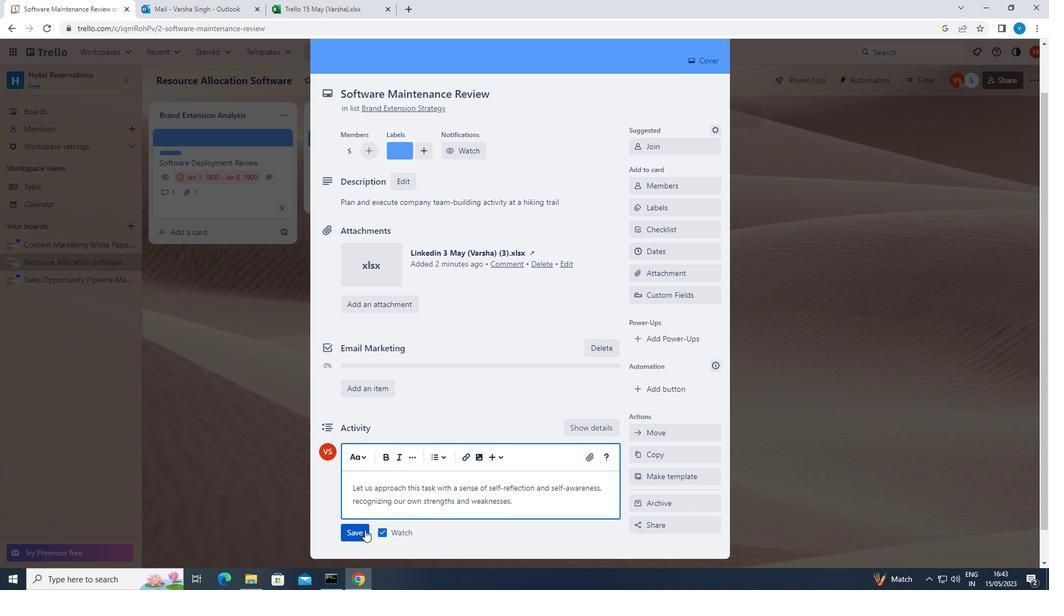 
Action: Mouse moved to (658, 256)
Screenshot: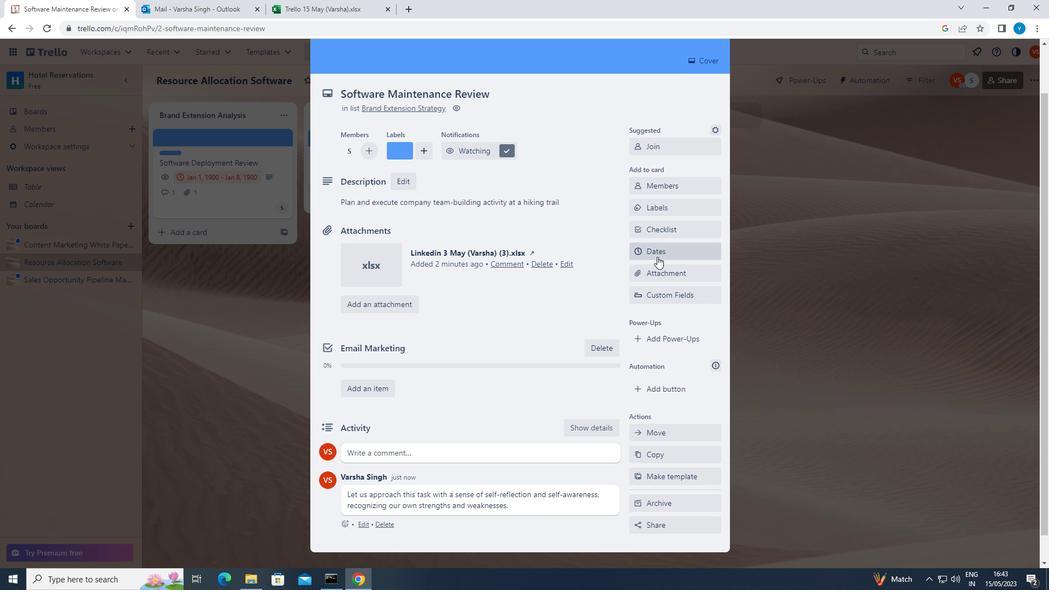 
Action: Mouse pressed left at (658, 256)
Screenshot: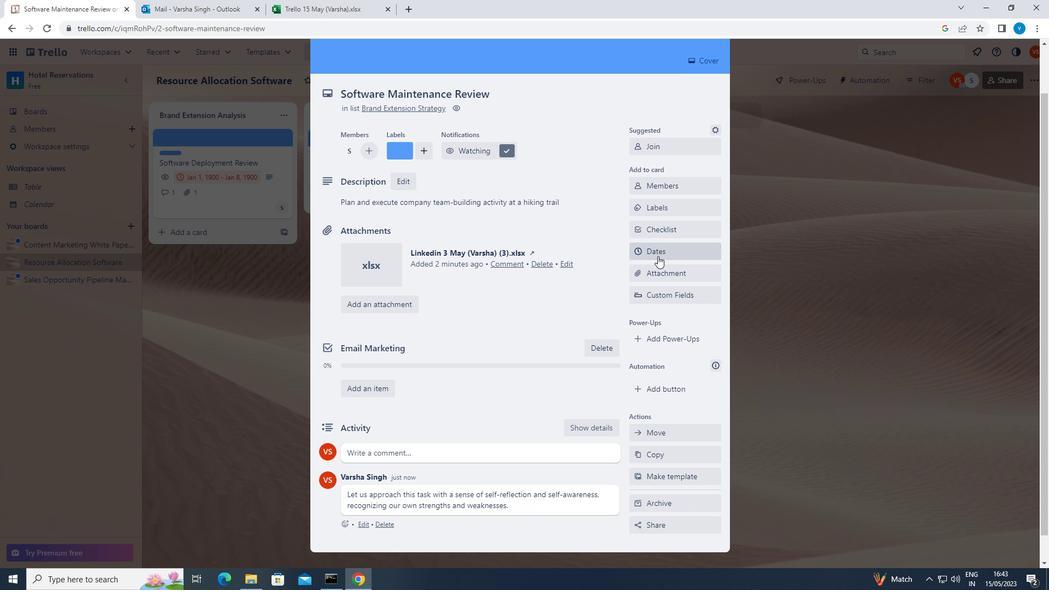 
Action: Mouse moved to (641, 279)
Screenshot: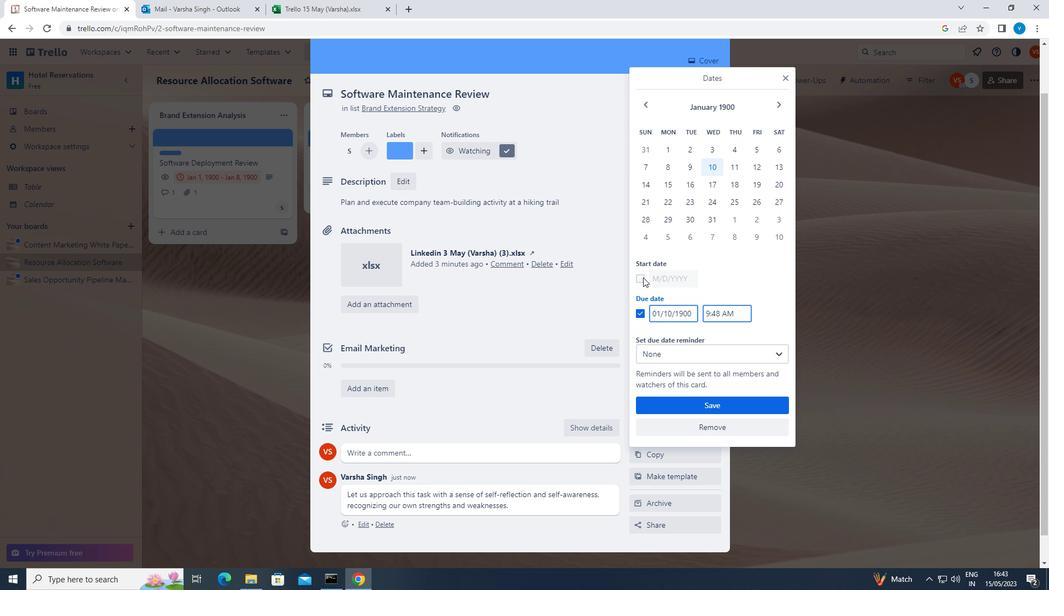 
Action: Mouse pressed left at (641, 279)
Screenshot: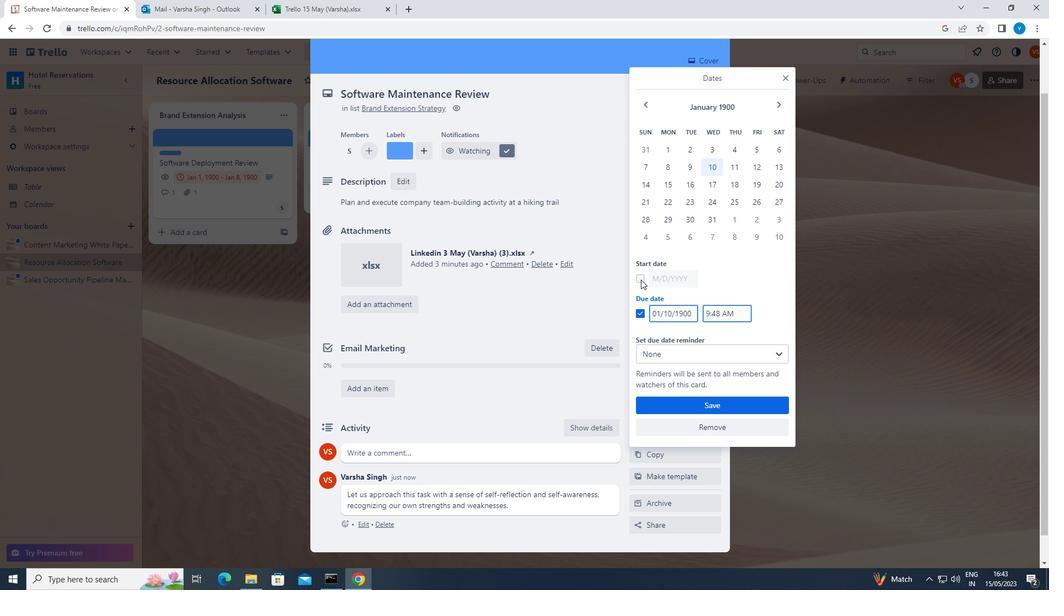 
Action: Mouse moved to (692, 278)
Screenshot: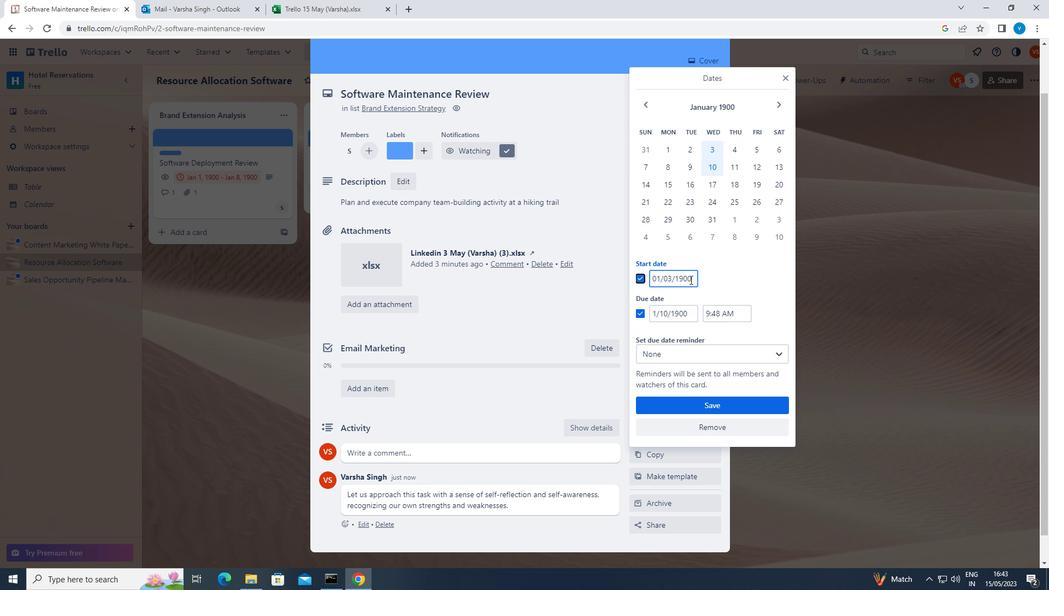 
Action: Mouse pressed left at (692, 278)
Screenshot: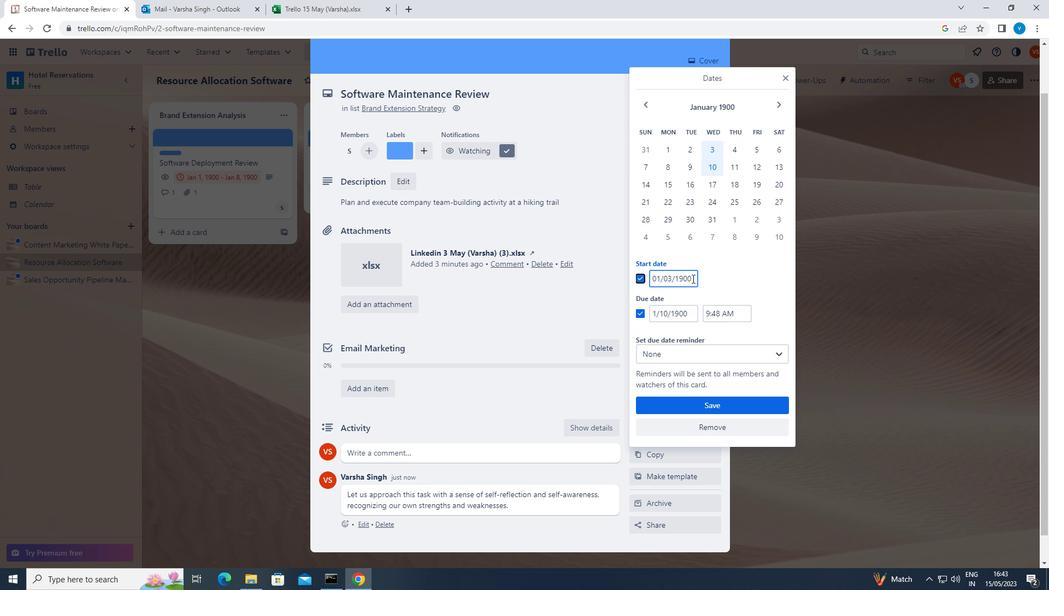 
Action: Key pressed <Key.backspace><Key.backspace><Key.backspace><Key.backspace><Key.backspace><Key.backspace><Key.backspace><Key.backspace><Key.backspace><Key.backspace><Key.backspace><Key.backspace><Key.backspace><Key.backspace>01/04/1900
Screenshot: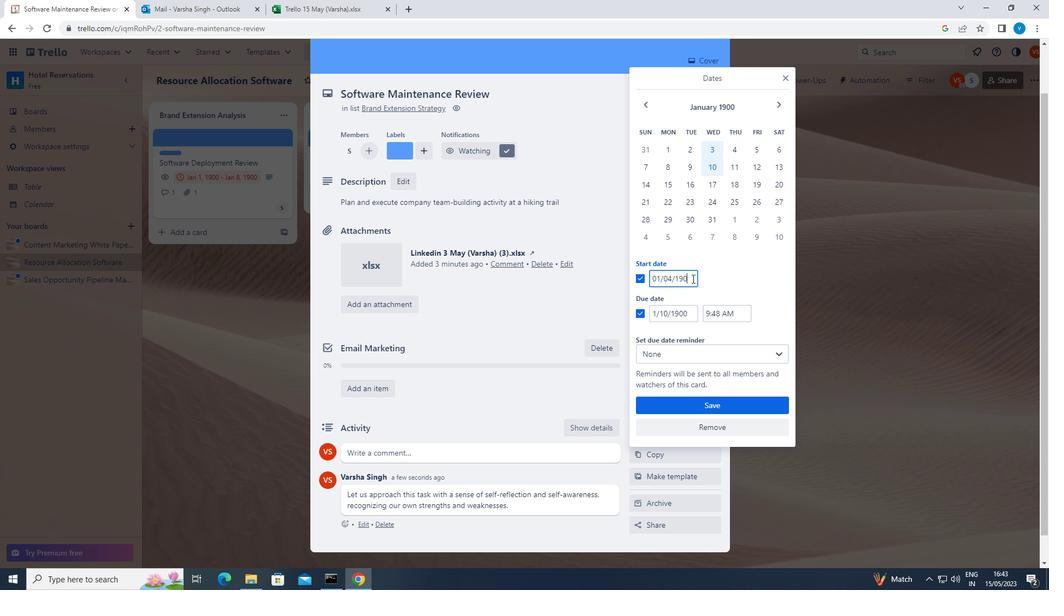
Action: Mouse moved to (690, 309)
Screenshot: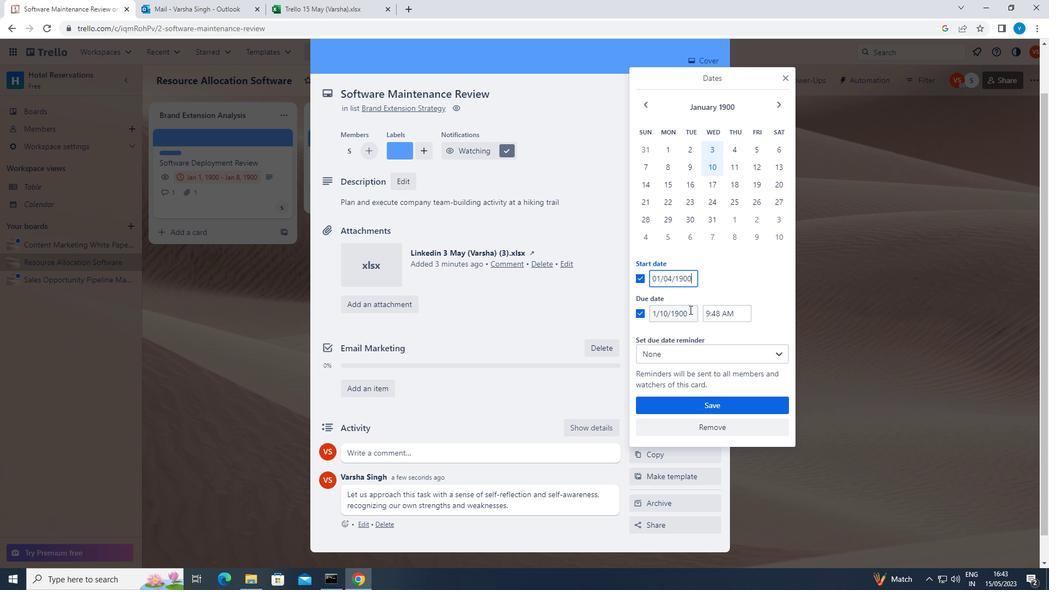 
Action: Mouse pressed left at (690, 309)
Screenshot: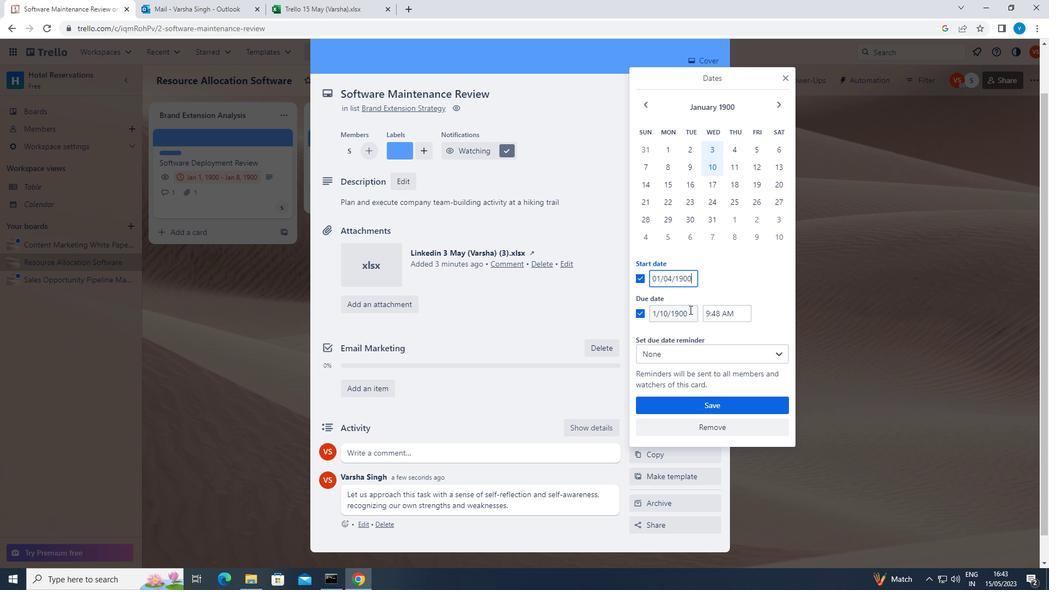 
Action: Mouse moved to (691, 309)
Screenshot: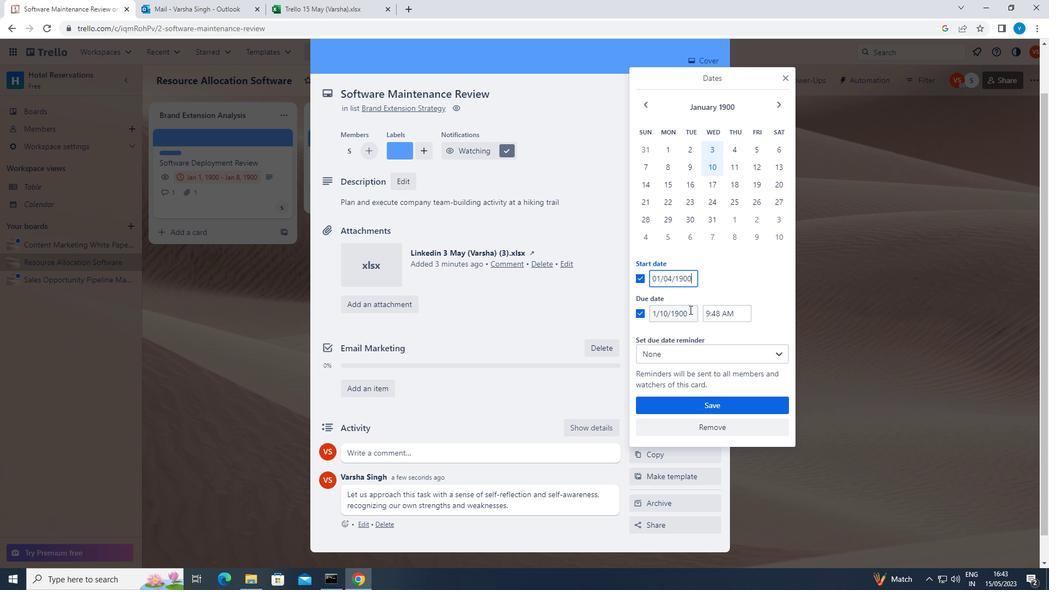 
Action: Key pressed <Key.backspace><Key.backspace><Key.backspace><Key.backspace><Key.backspace><Key.backspace><Key.backspace><Key.backspace><Key.backspace><Key.backspace><Key.backspace><Key.backspace><Key.backspace><Key.backspace><Key.backspace>01/11/1900
Screenshot: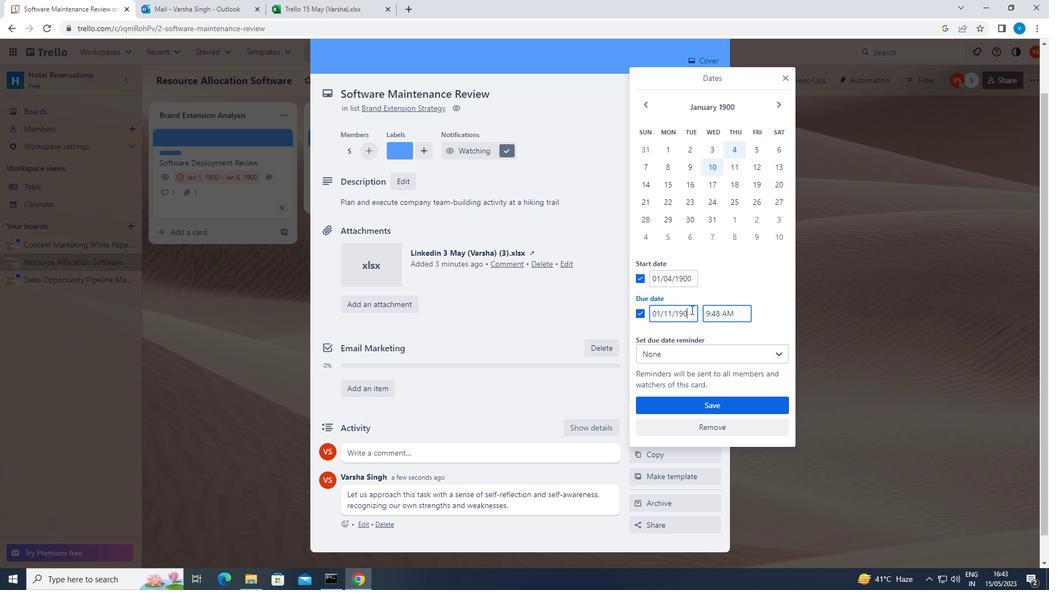 
Action: Mouse moved to (694, 400)
Screenshot: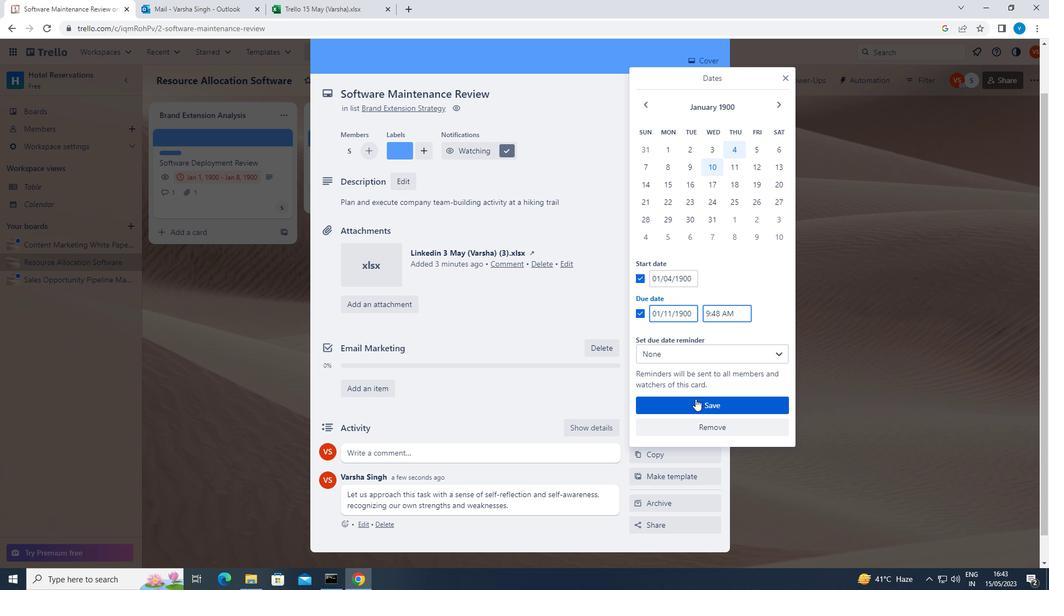 
Action: Mouse pressed left at (694, 400)
Screenshot: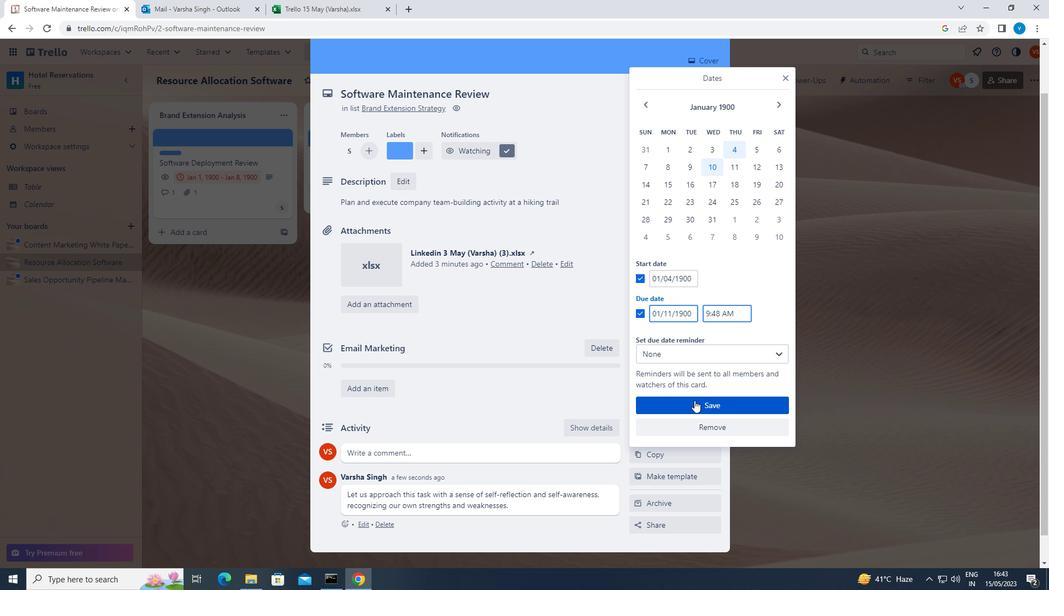 
